 Task: Look for space in North Port, United States from 13th August, 2023 to 17th August, 2023 for 2 adults in price range Rs.10000 to Rs.16000. Place can be entire place with 2 bedrooms having 2 beds and 1 bathroom. Property type can be house, flat, guest house. Amenities needed are: wifi. Booking option can be shelf check-in. Required host language is English.
Action: Mouse moved to (454, 89)
Screenshot: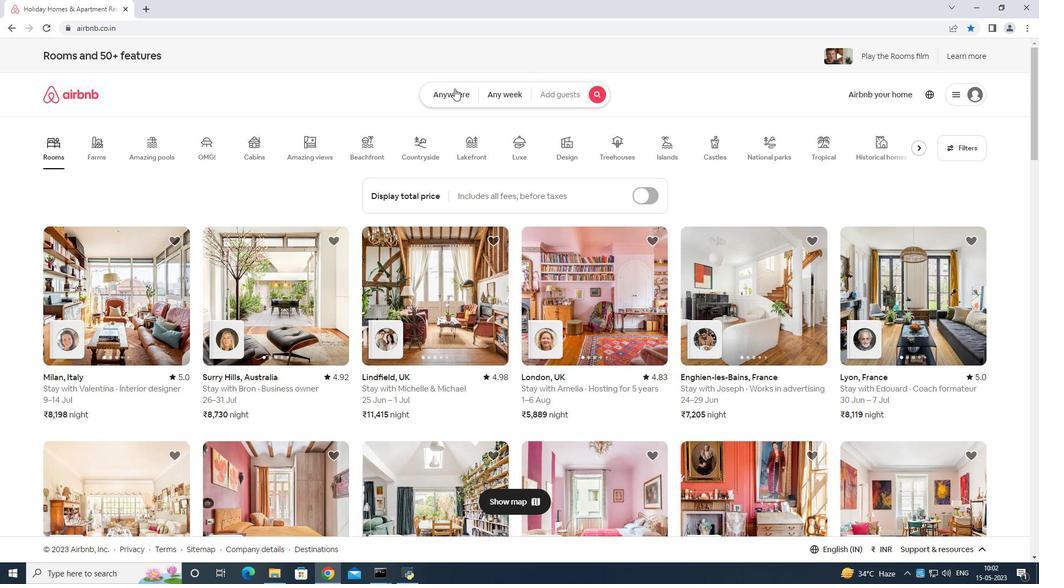 
Action: Mouse pressed left at (454, 89)
Screenshot: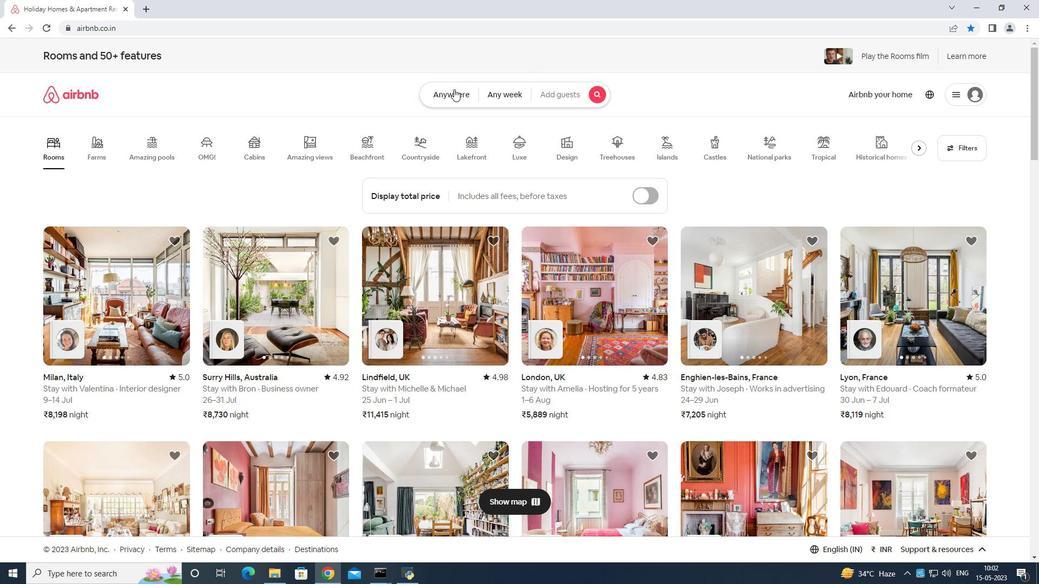 
Action: Mouse moved to (414, 130)
Screenshot: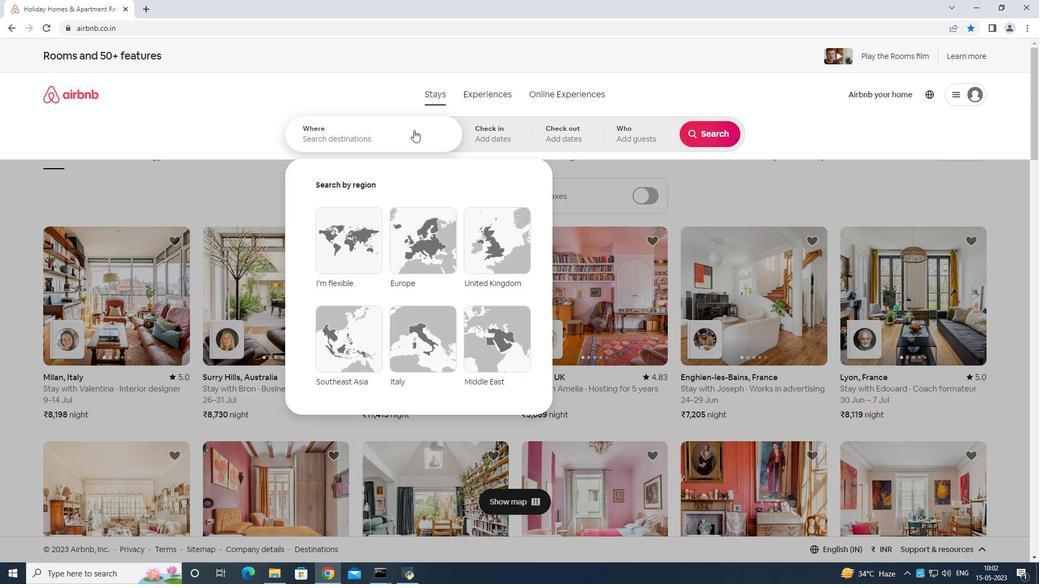 
Action: Mouse pressed left at (414, 130)
Screenshot: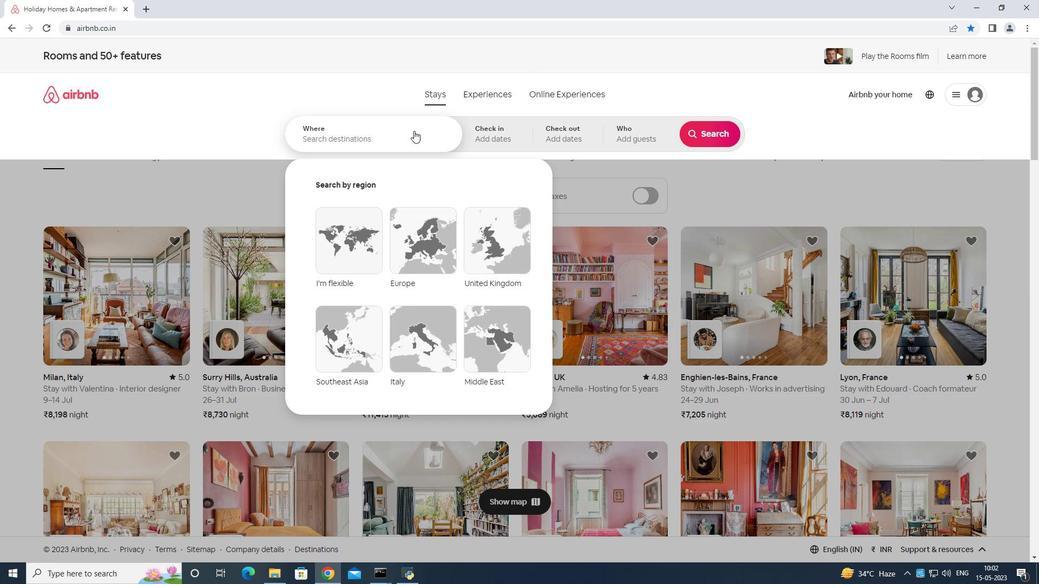 
Action: Key pressed <Key.shift>North<Key.space>port<Key.space>united<Key.space>states<Key.enter>
Screenshot: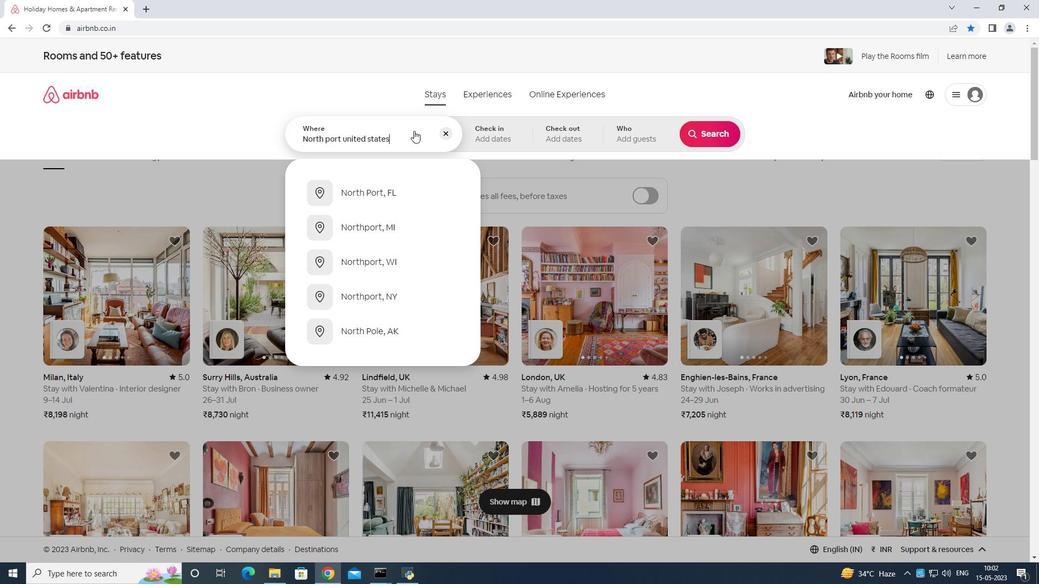 
Action: Mouse moved to (711, 217)
Screenshot: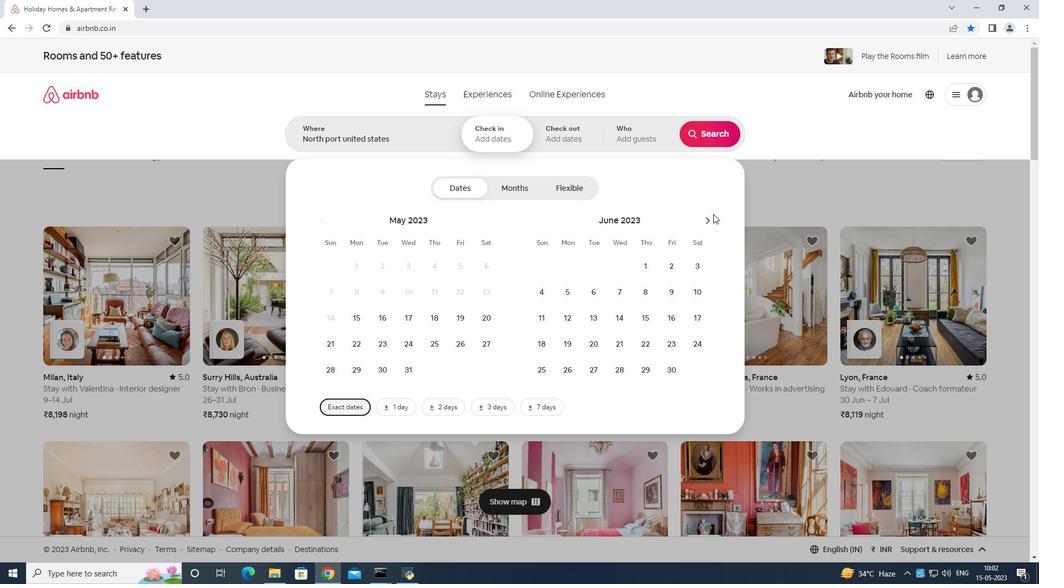 
Action: Mouse pressed left at (711, 217)
Screenshot: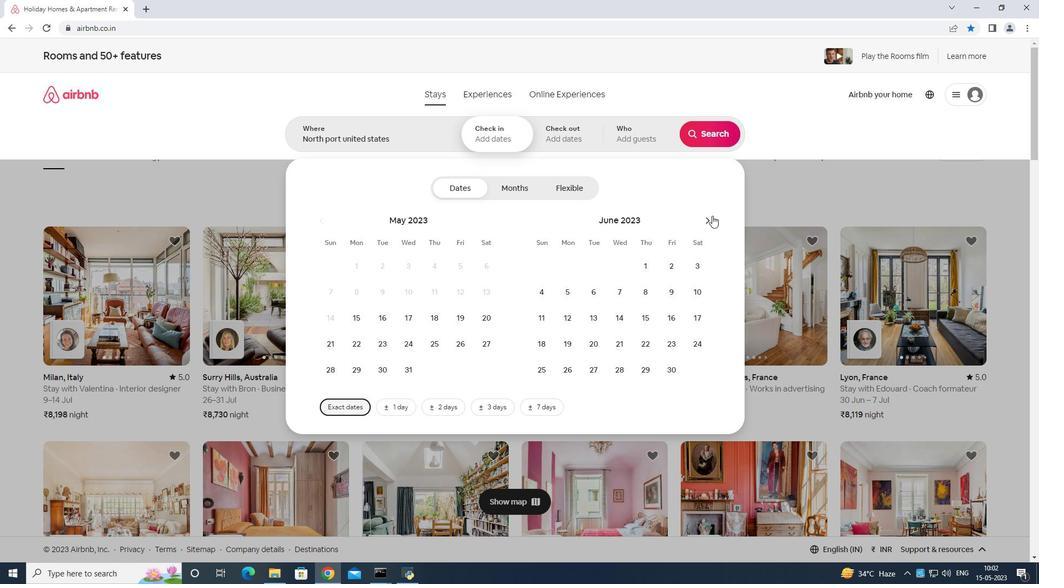 
Action: Mouse moved to (710, 215)
Screenshot: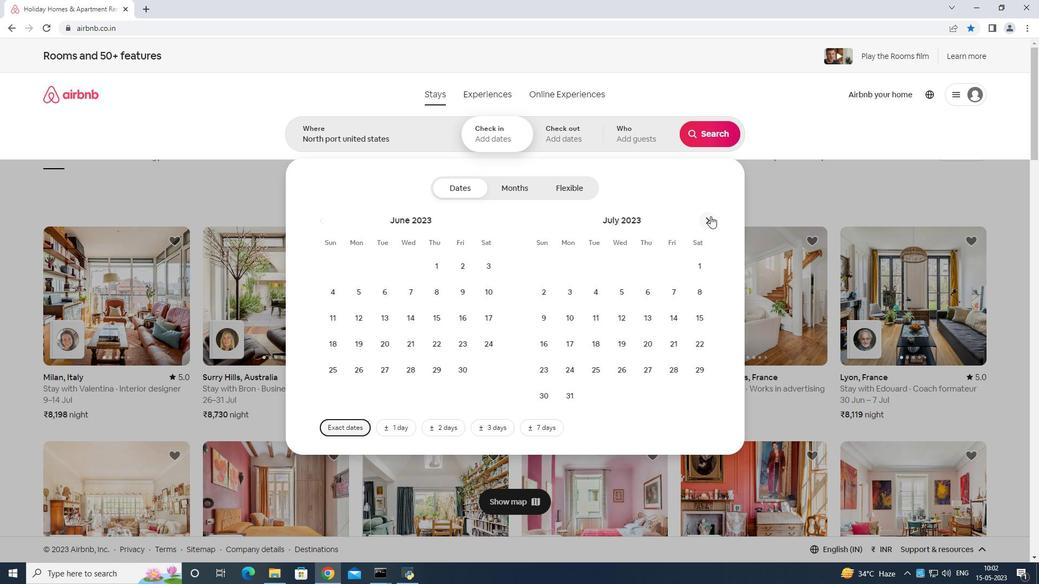 
Action: Mouse pressed left at (710, 215)
Screenshot: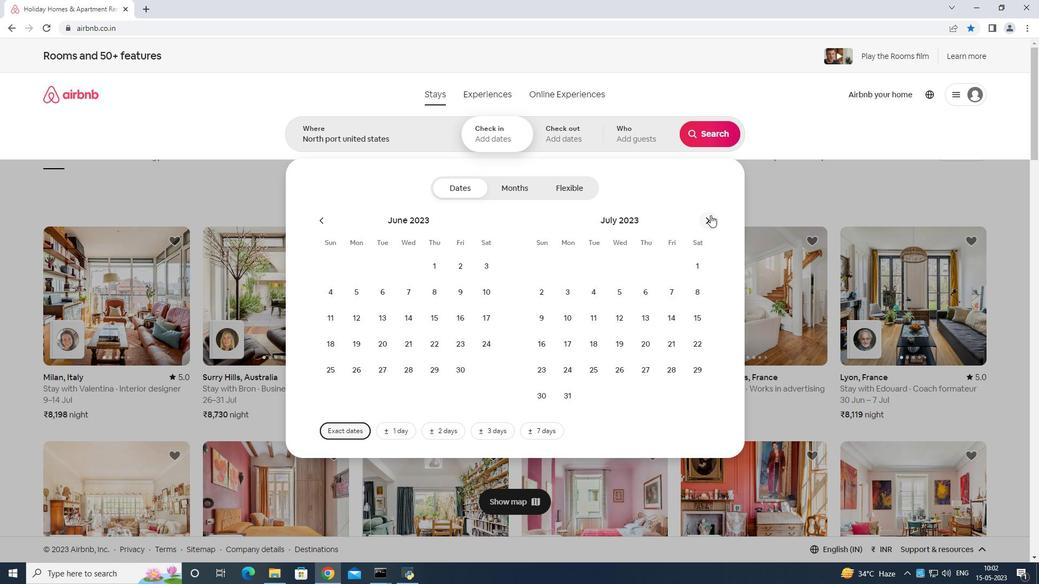 
Action: Mouse moved to (543, 317)
Screenshot: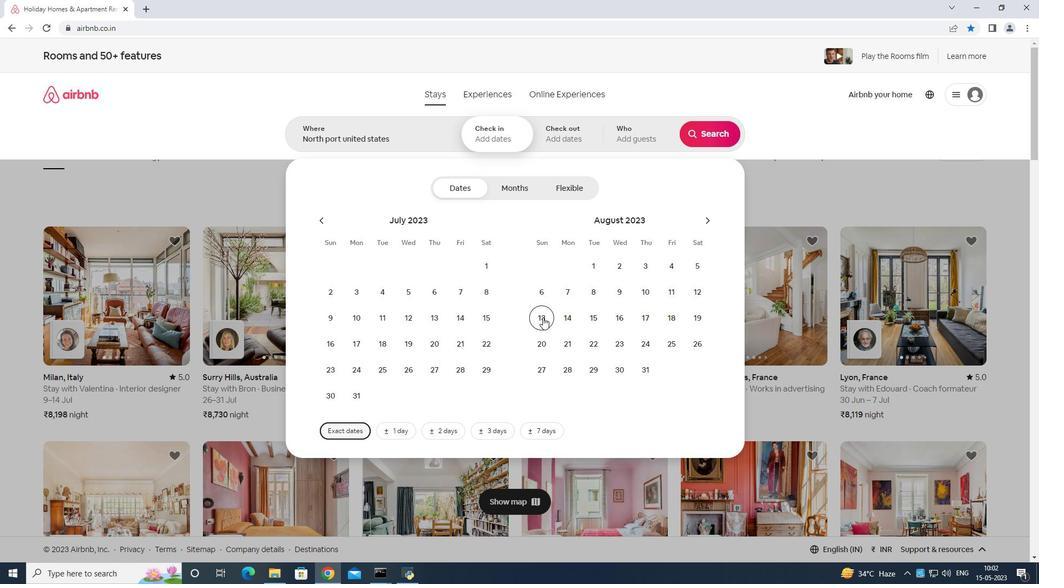 
Action: Mouse pressed left at (543, 317)
Screenshot: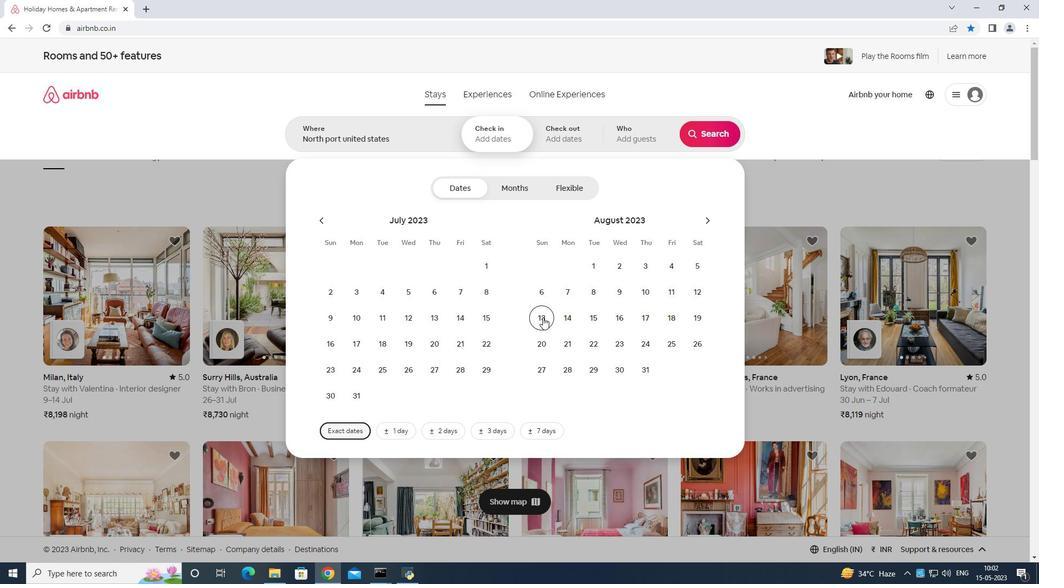 
Action: Mouse moved to (641, 320)
Screenshot: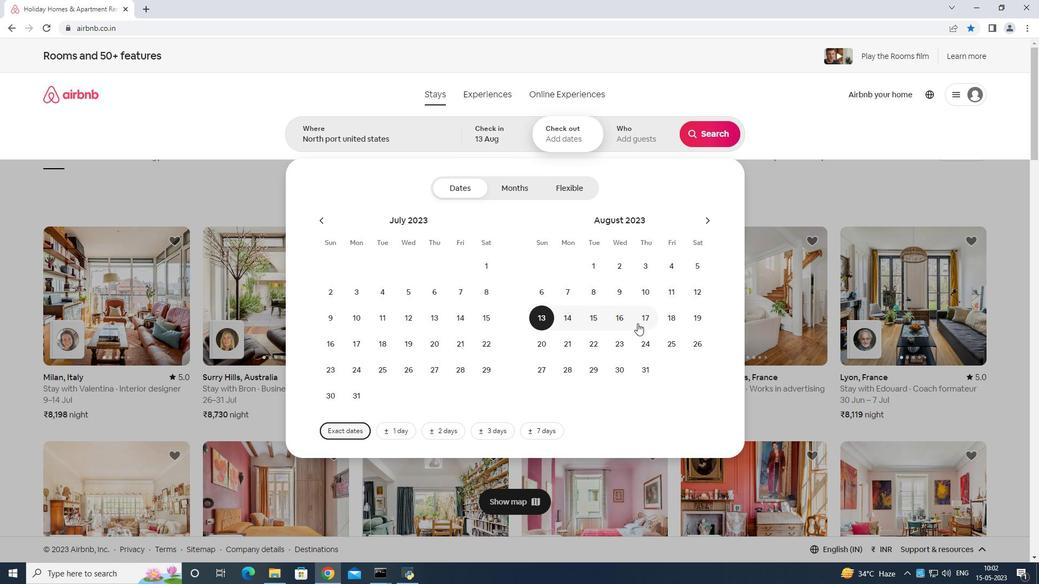
Action: Mouse pressed left at (641, 320)
Screenshot: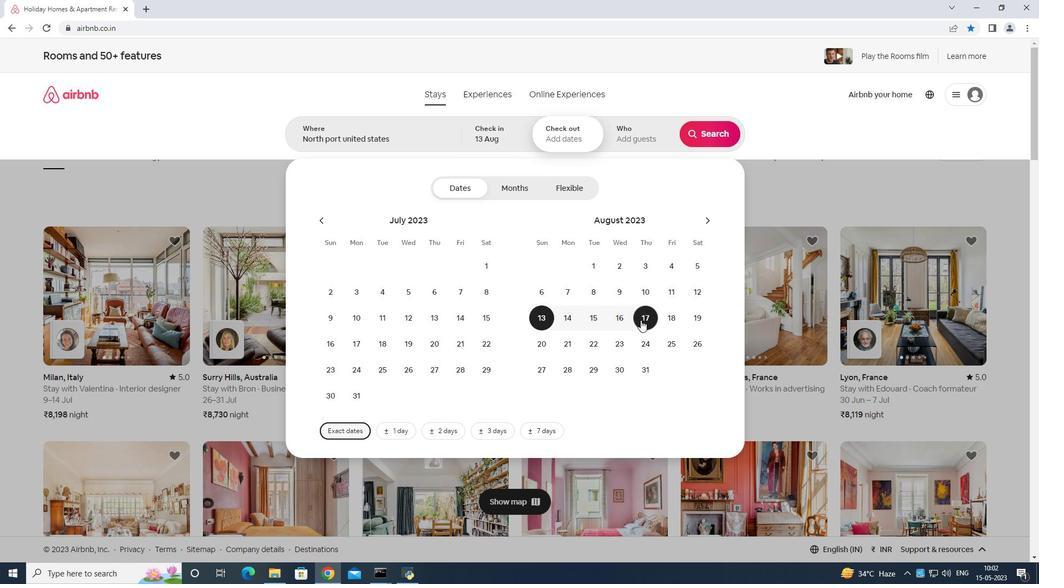 
Action: Mouse moved to (657, 135)
Screenshot: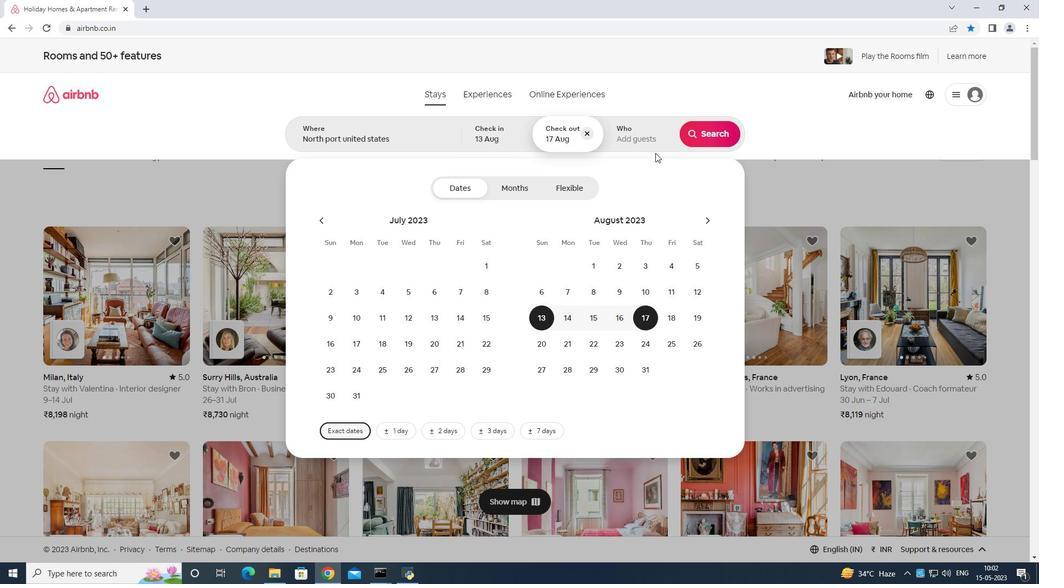 
Action: Mouse pressed left at (657, 135)
Screenshot: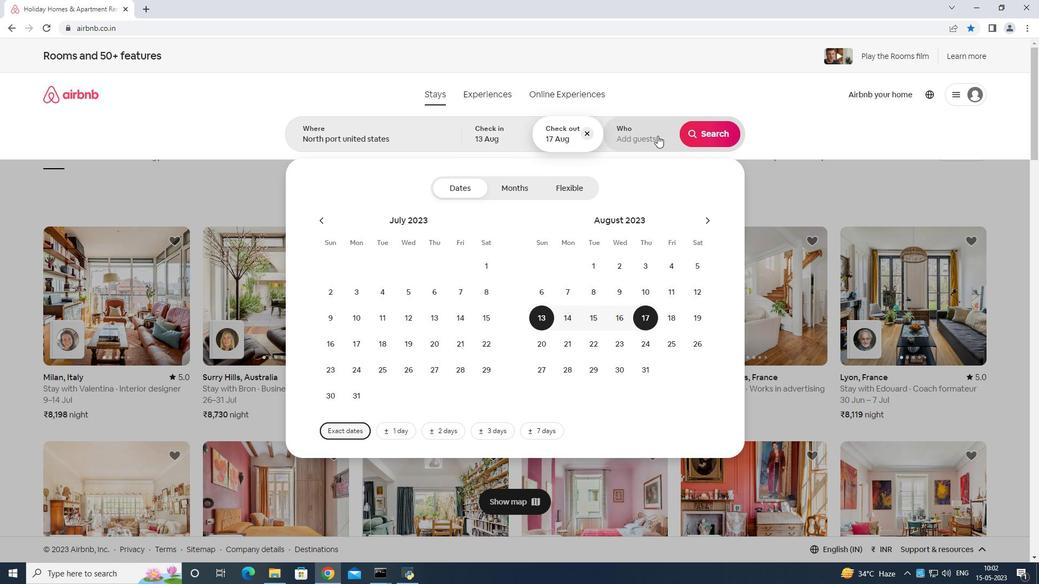 
Action: Mouse moved to (713, 193)
Screenshot: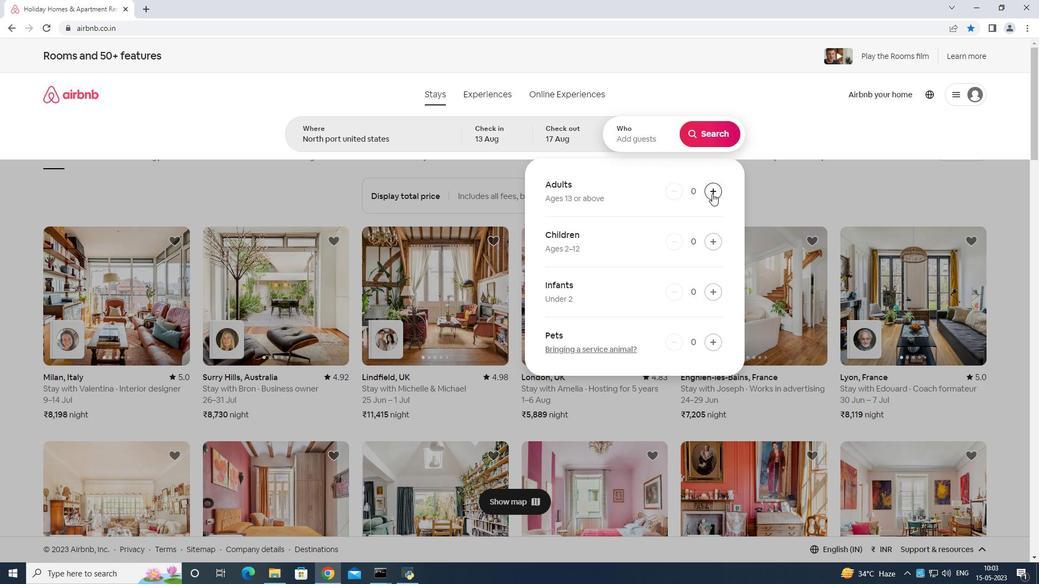 
Action: Mouse pressed left at (713, 193)
Screenshot: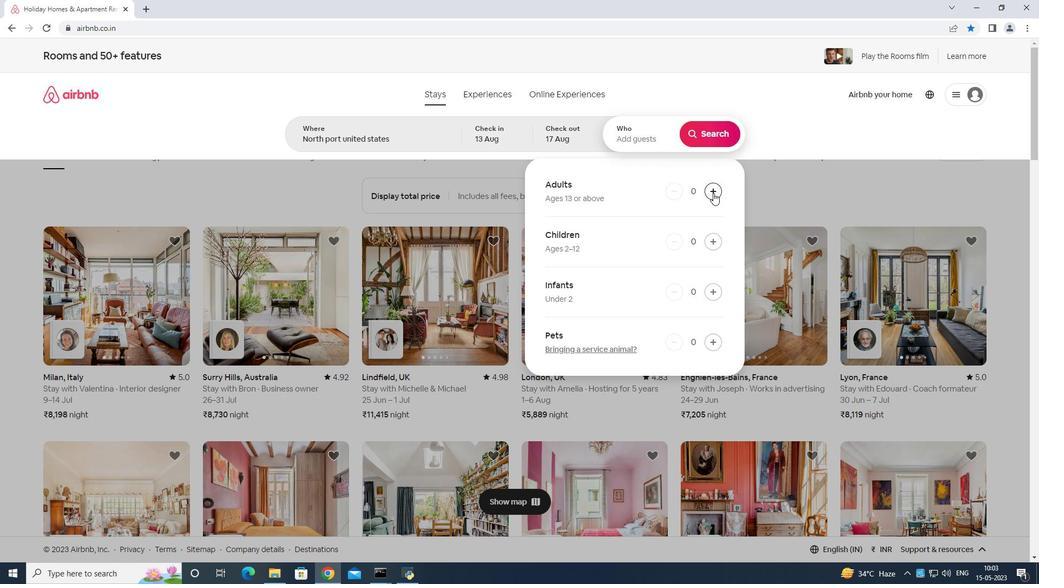 
Action: Mouse pressed left at (713, 193)
Screenshot: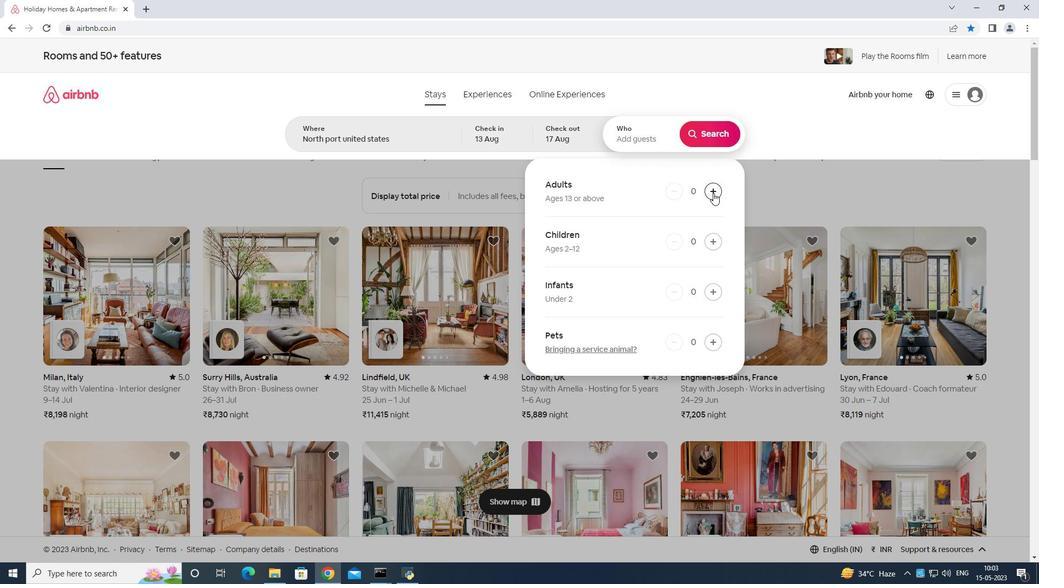 
Action: Mouse moved to (723, 133)
Screenshot: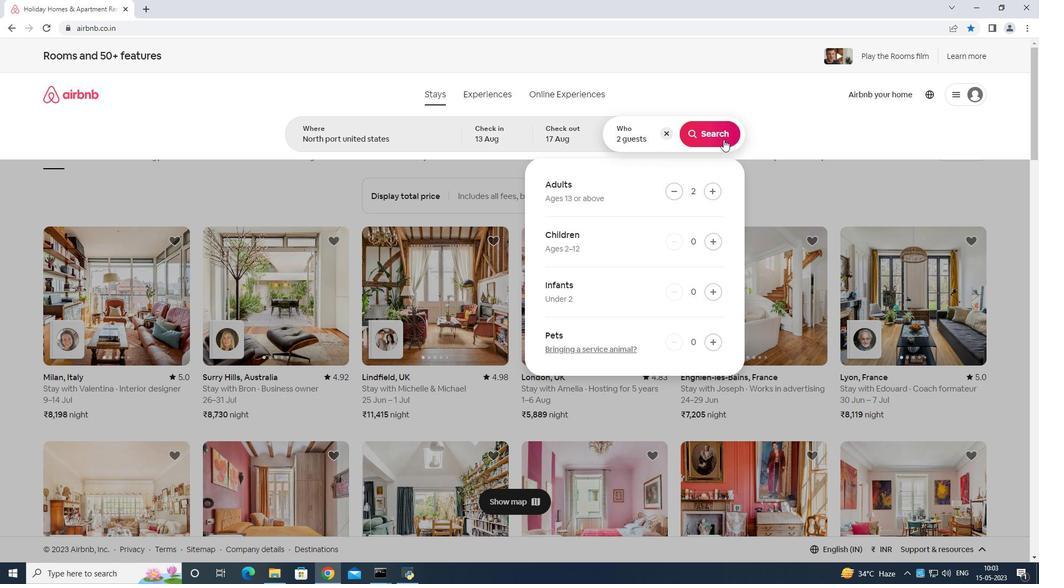 
Action: Mouse pressed left at (723, 133)
Screenshot: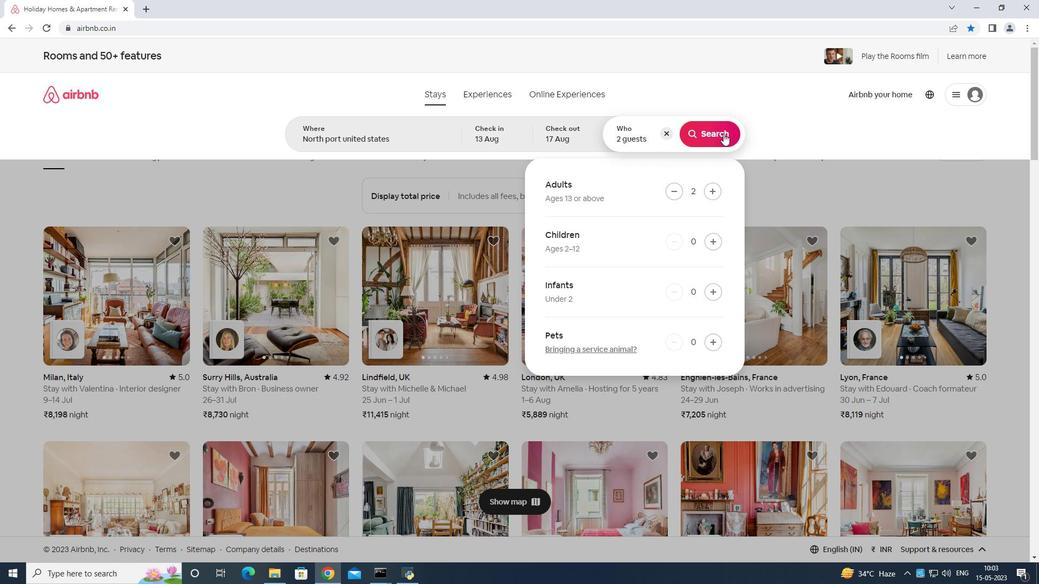 
Action: Mouse moved to (1010, 115)
Screenshot: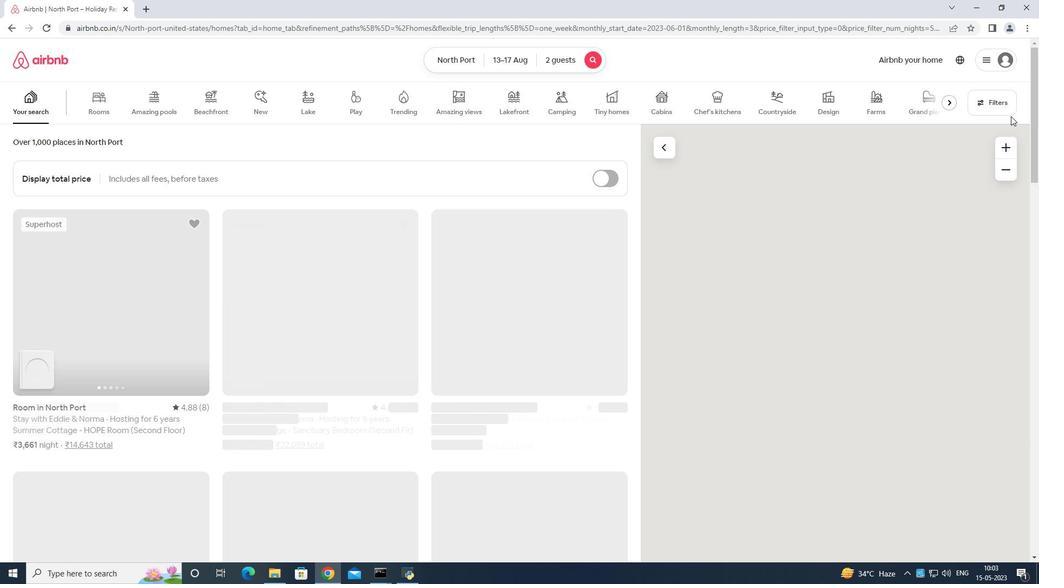 
Action: Mouse pressed left at (1010, 115)
Screenshot: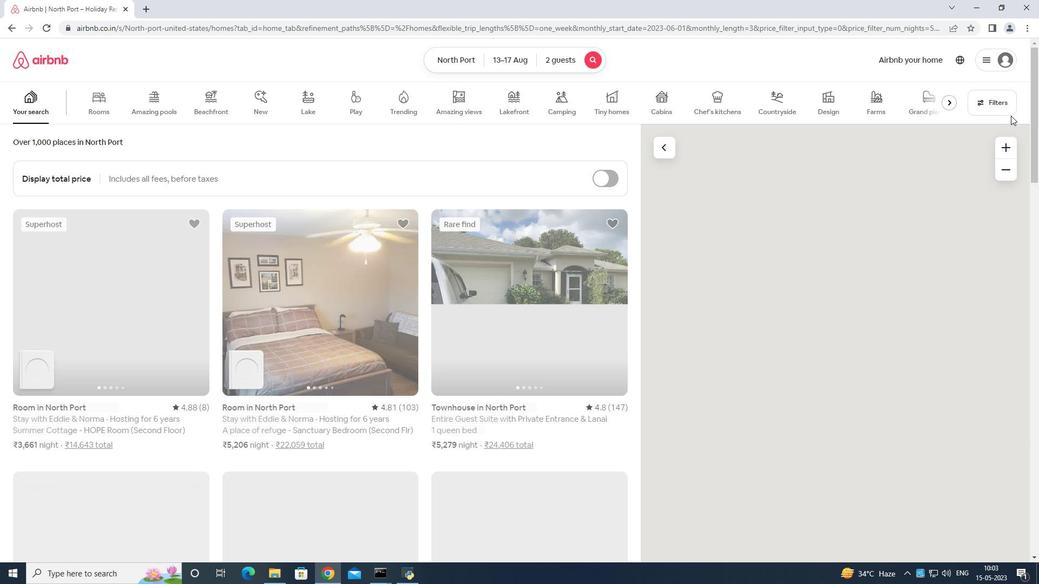 
Action: Mouse moved to (416, 368)
Screenshot: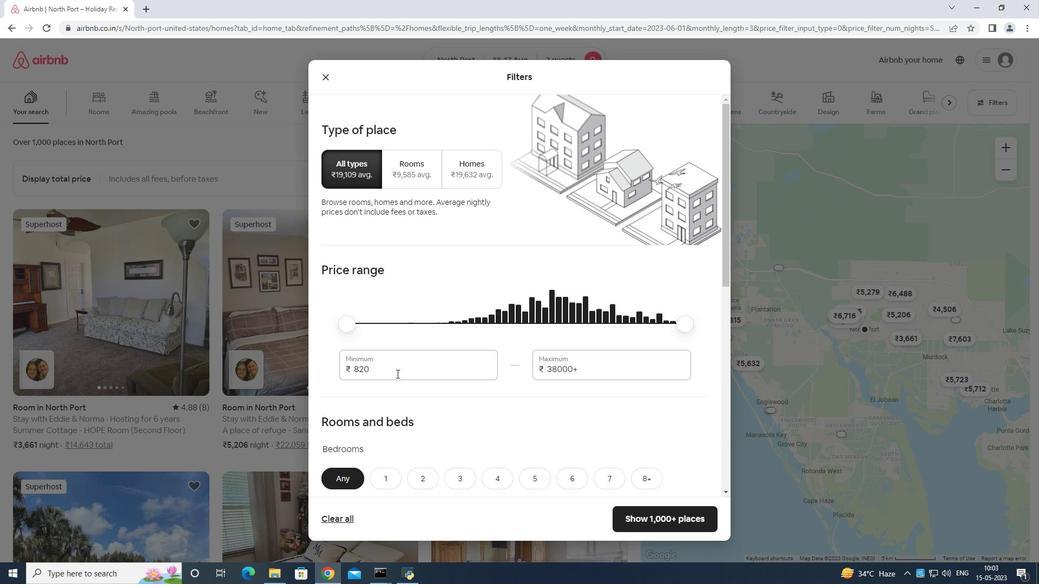 
Action: Mouse pressed left at (416, 368)
Screenshot: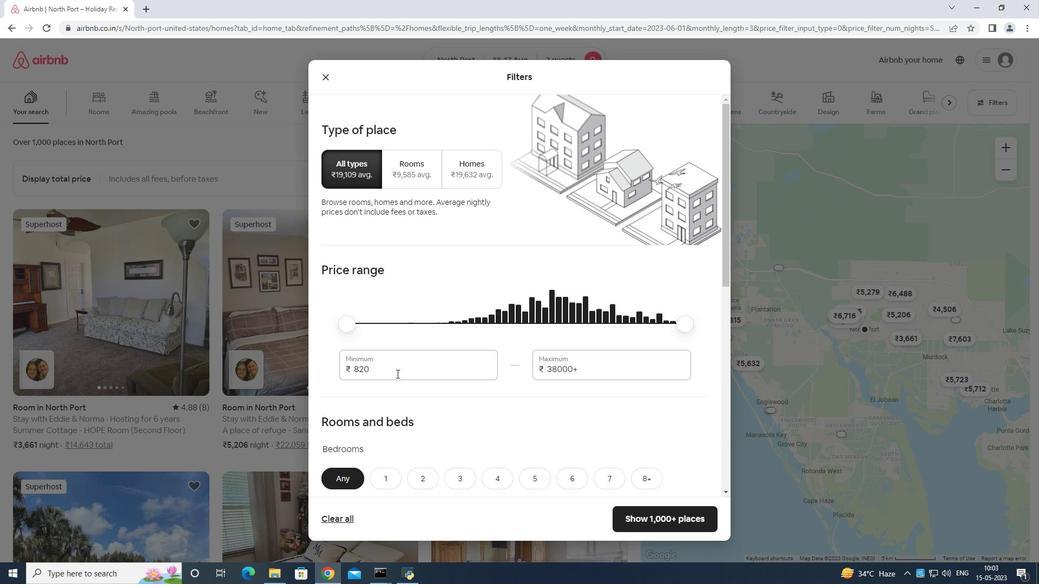 
Action: Mouse moved to (418, 367)
Screenshot: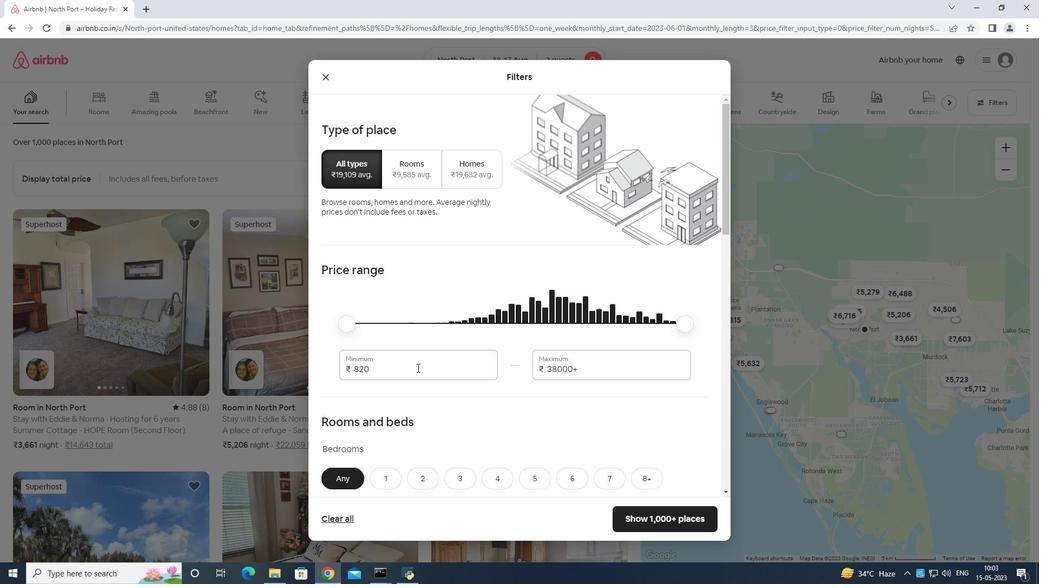 
Action: Key pressed <Key.backspace>
Screenshot: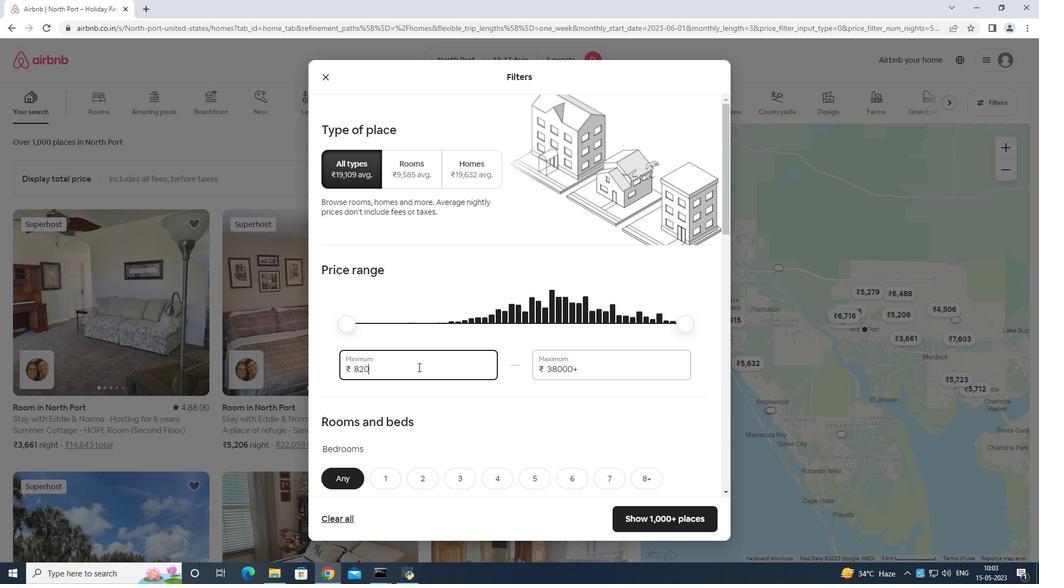 
Action: Mouse moved to (421, 362)
Screenshot: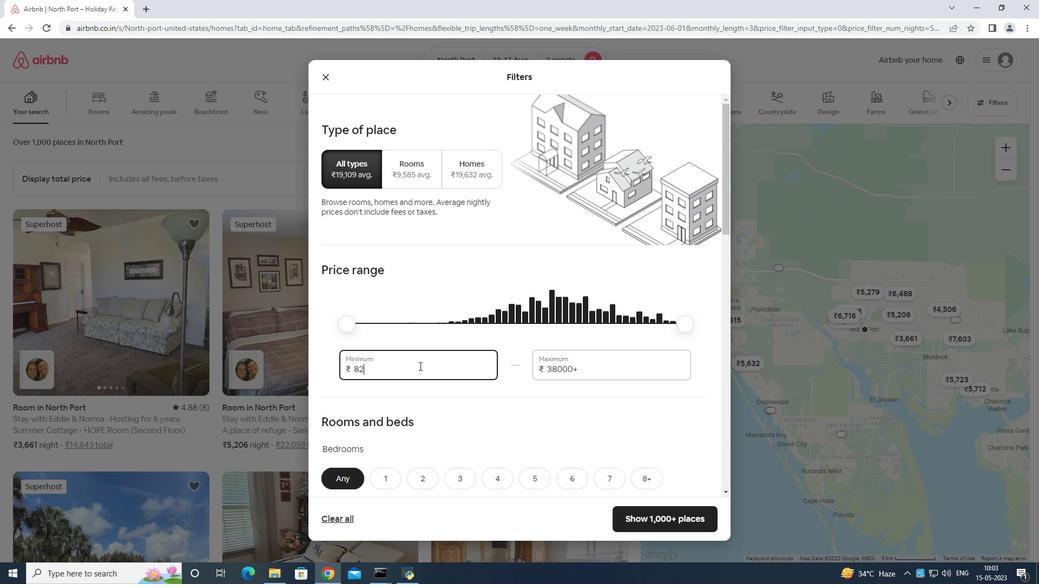 
Action: Key pressed <Key.backspace><Key.backspace><Key.backspace><Key.backspace><Key.backspace><Key.backspace><Key.backspace><Key.backspace><Key.backspace><Key.backspace>
Screenshot: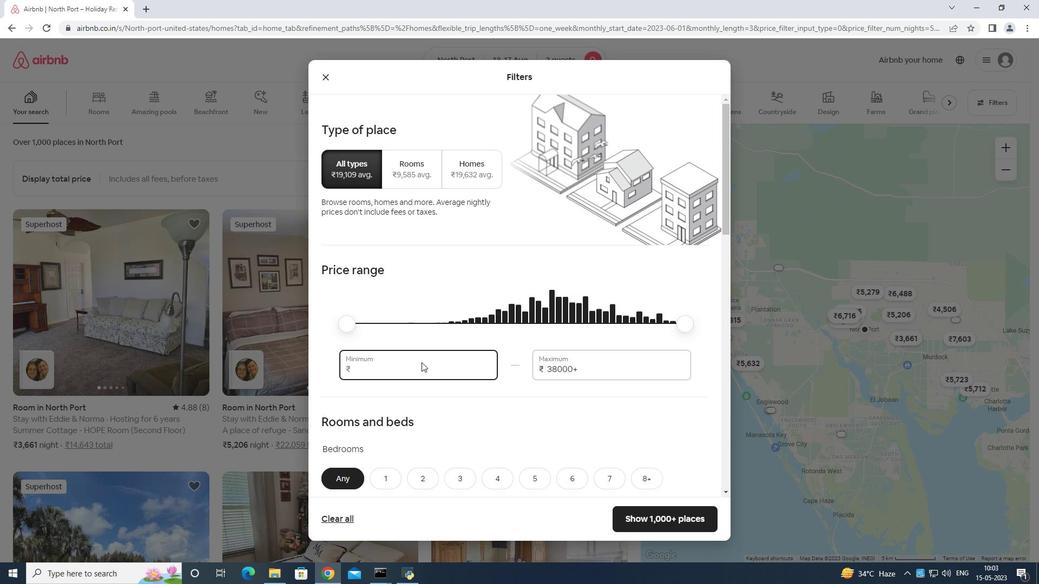 
Action: Mouse moved to (424, 361)
Screenshot: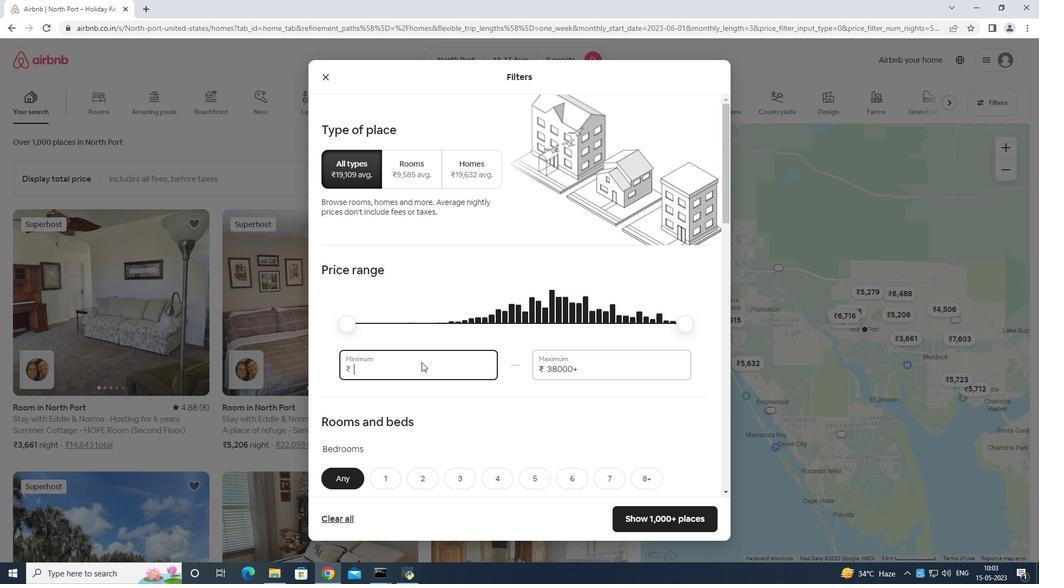 
Action: Key pressed 1
Screenshot: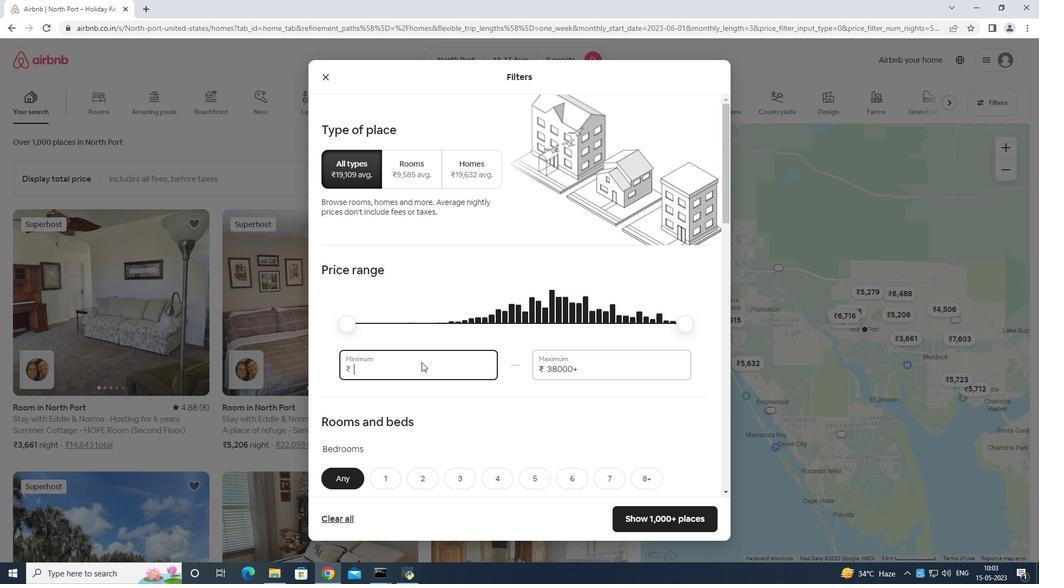 
Action: Mouse moved to (424, 360)
Screenshot: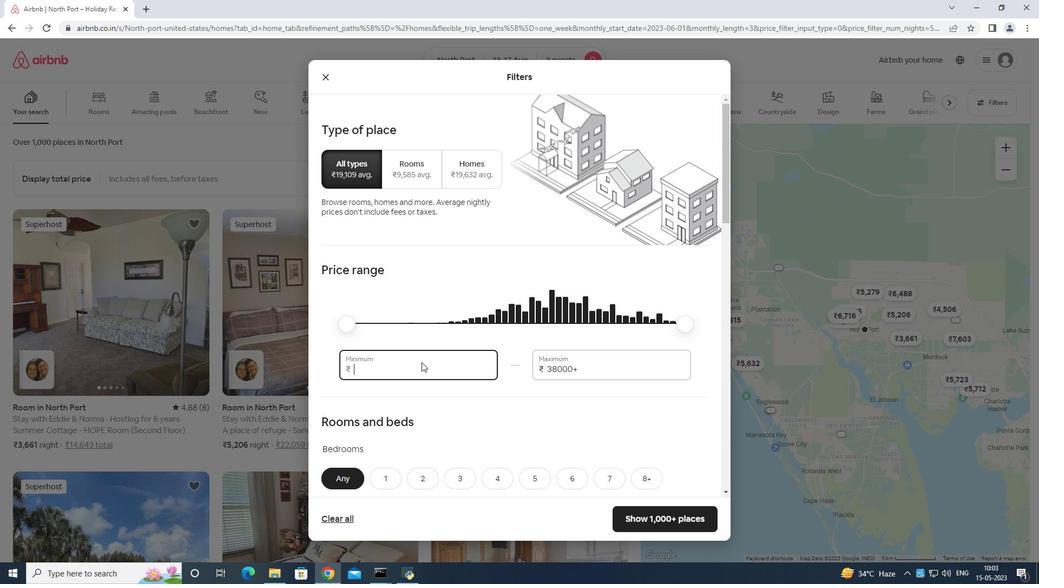 
Action: Key pressed 0000
Screenshot: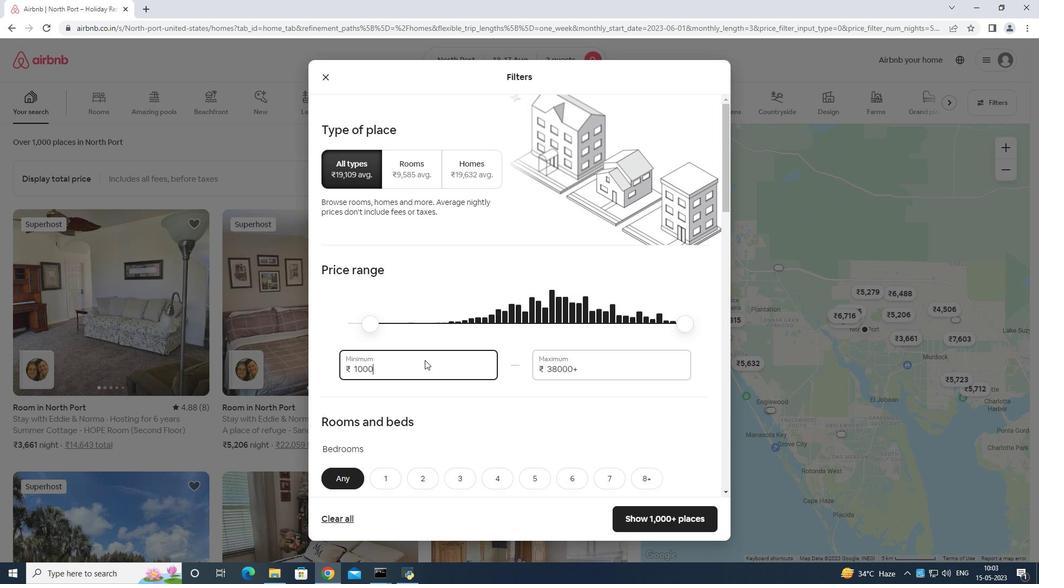 
Action: Mouse moved to (600, 372)
Screenshot: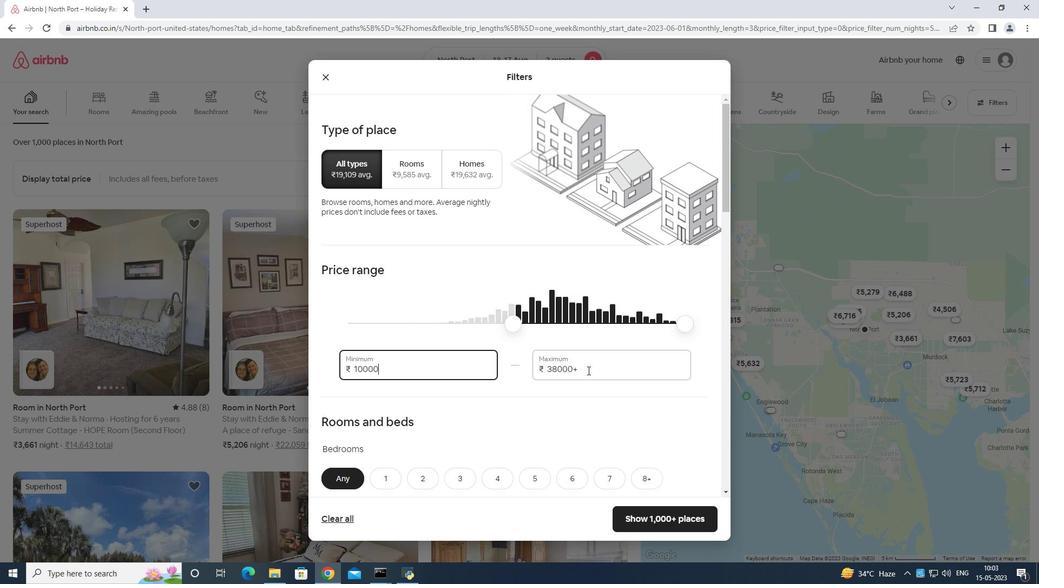 
Action: Mouse pressed left at (600, 372)
Screenshot: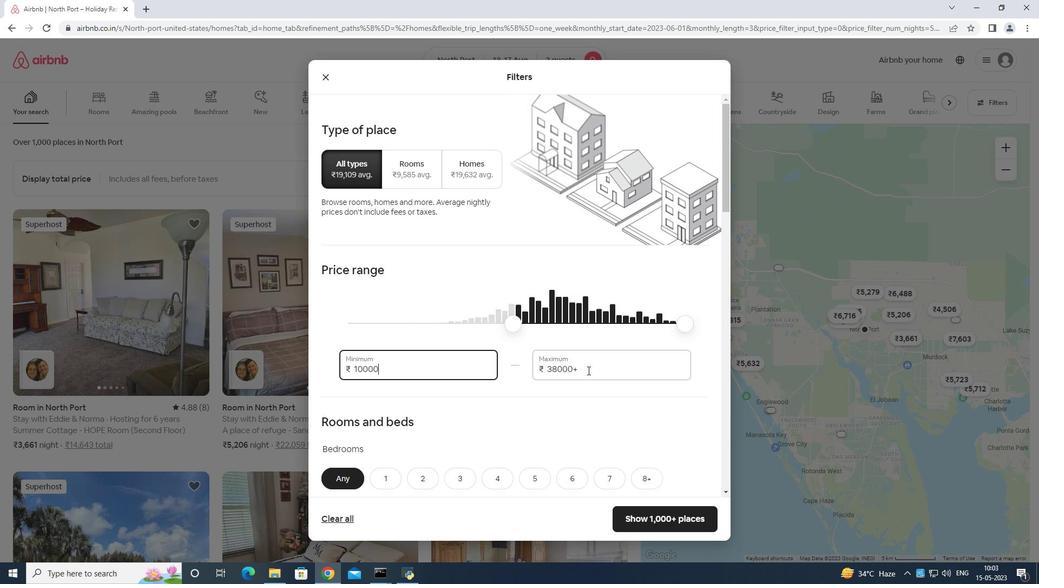 
Action: Mouse moved to (602, 368)
Screenshot: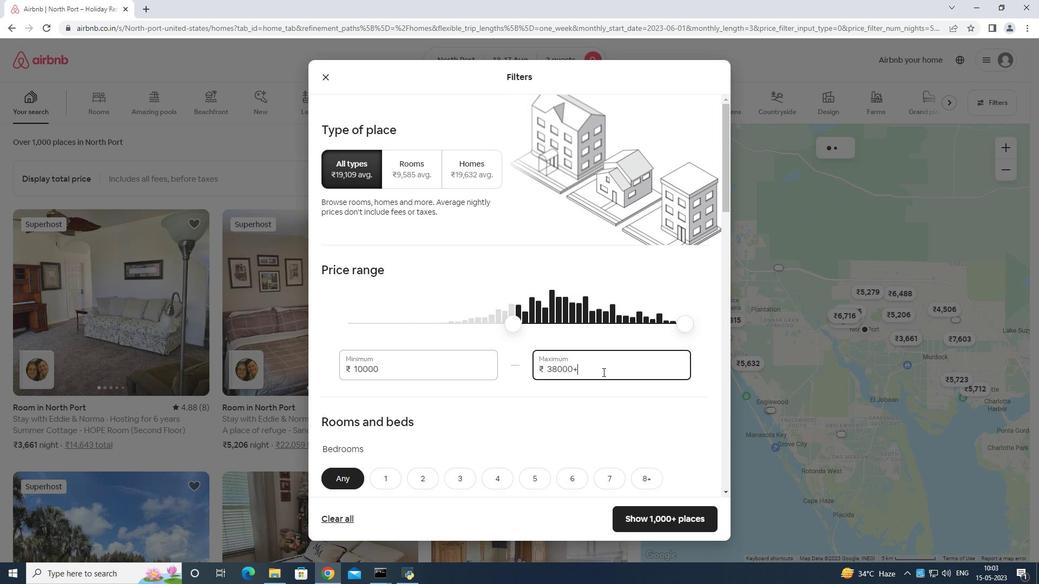 
Action: Key pressed <Key.backspace><Key.backspace><Key.backspace><Key.backspace><Key.backspace><Key.backspace><Key.backspace><Key.backspace><Key.backspace><Key.backspace><Key.backspace>1
Screenshot: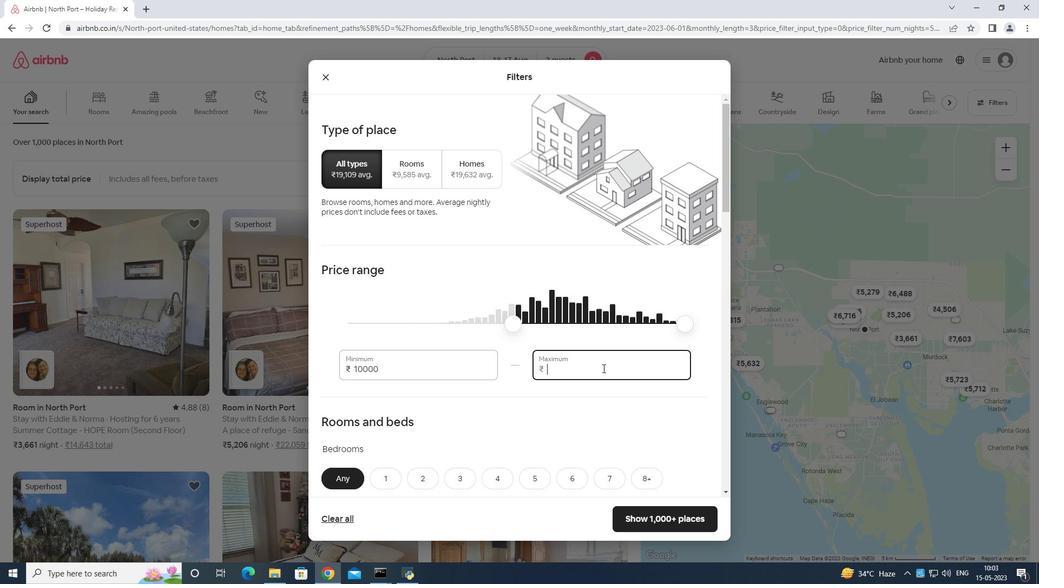 
Action: Mouse moved to (603, 364)
Screenshot: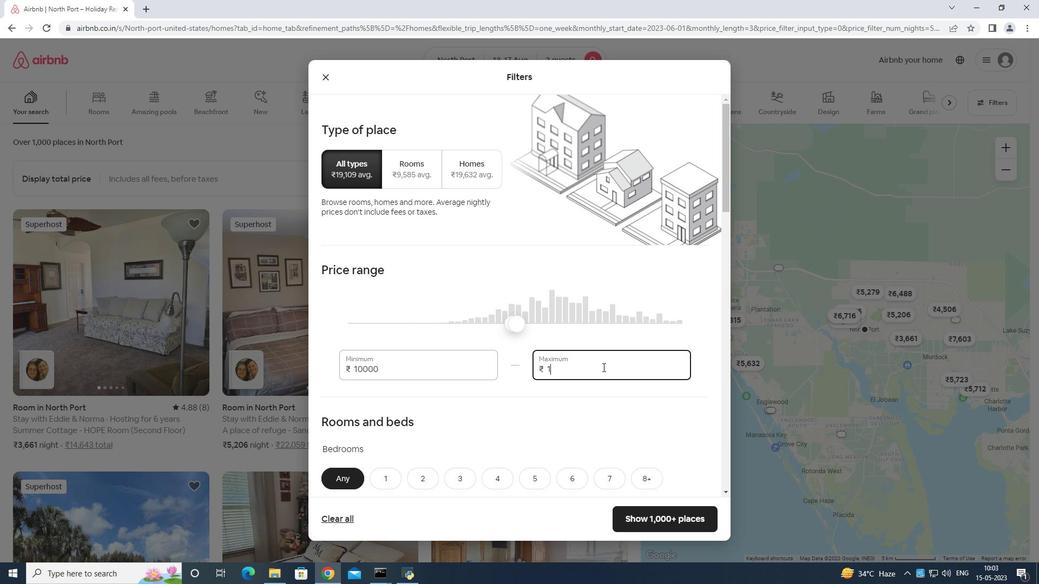 
Action: Key pressed 6000
Screenshot: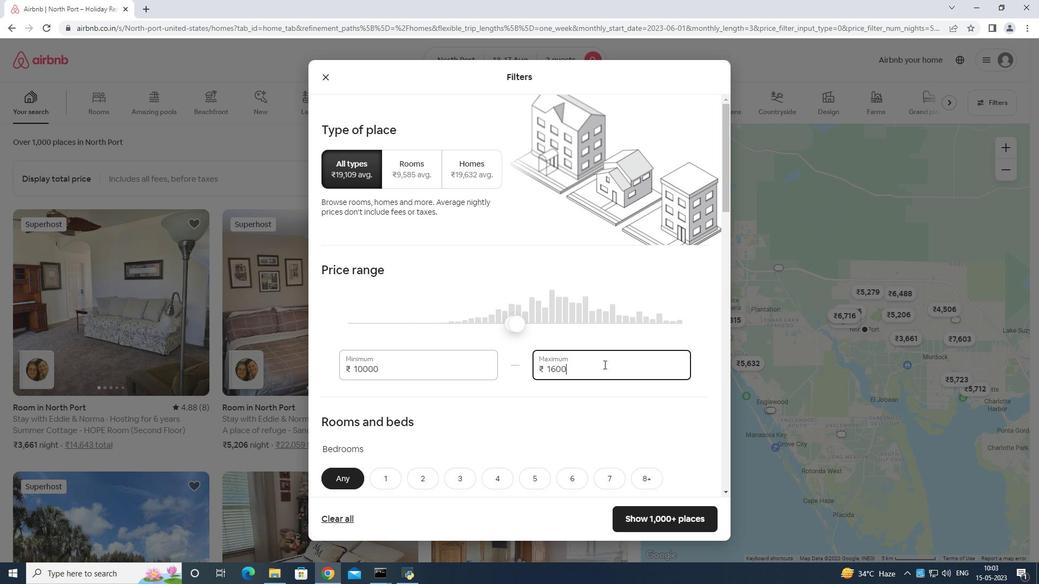 
Action: Mouse moved to (595, 363)
Screenshot: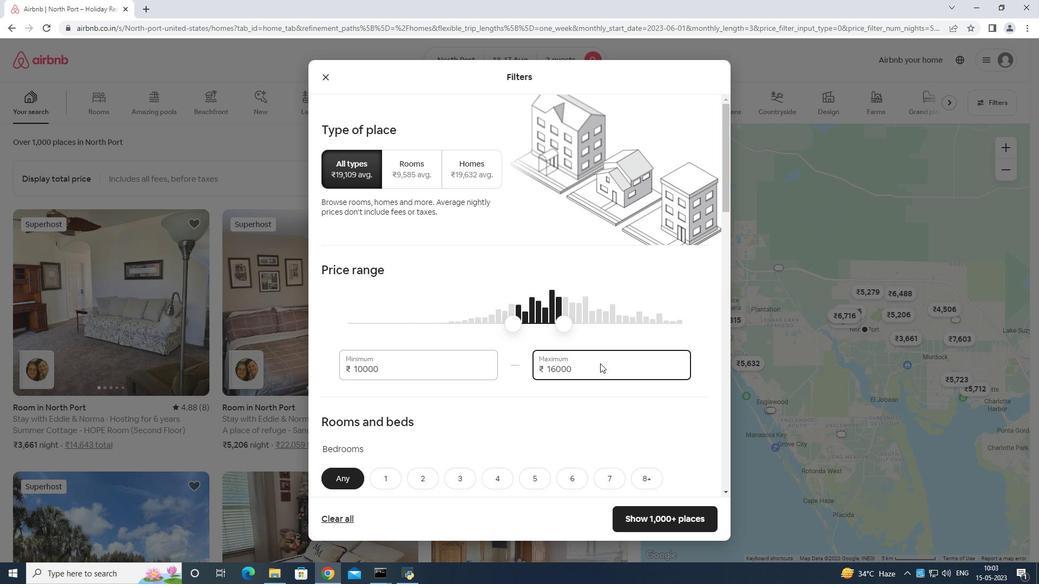 
Action: Mouse scrolled (595, 363) with delta (0, 0)
Screenshot: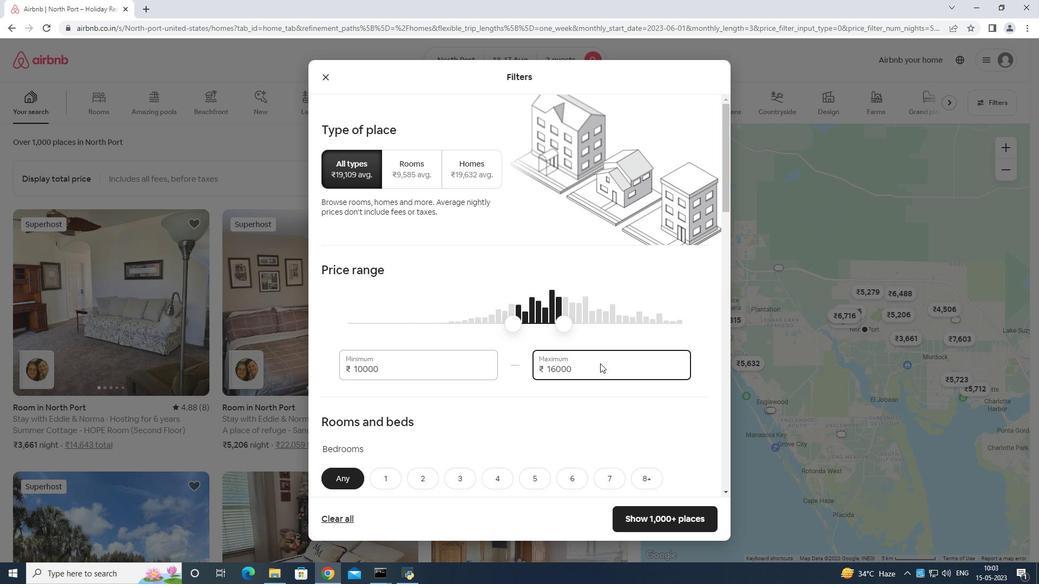
Action: Mouse moved to (590, 365)
Screenshot: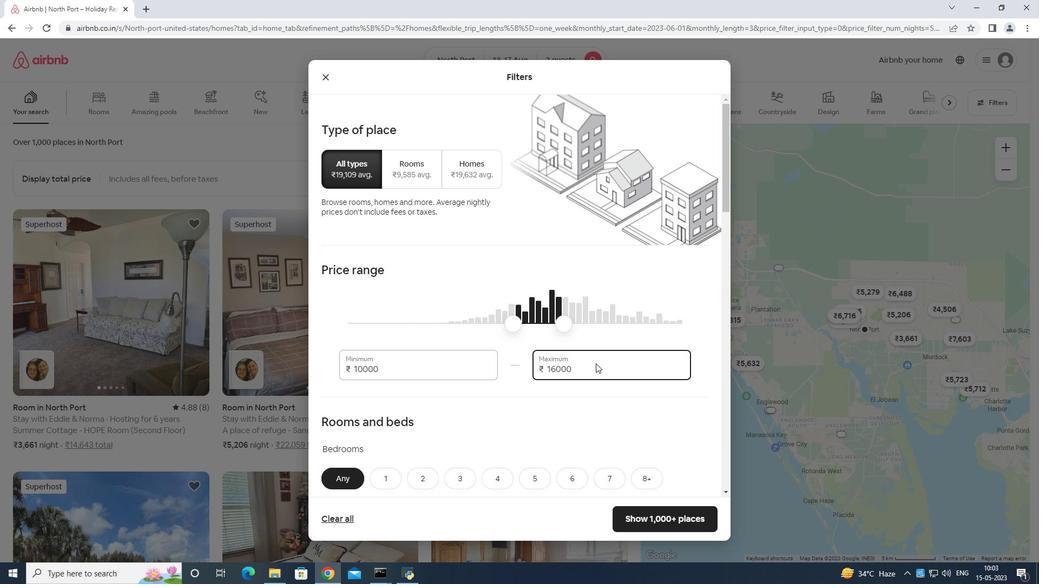 
Action: Mouse scrolled (590, 364) with delta (0, 0)
Screenshot: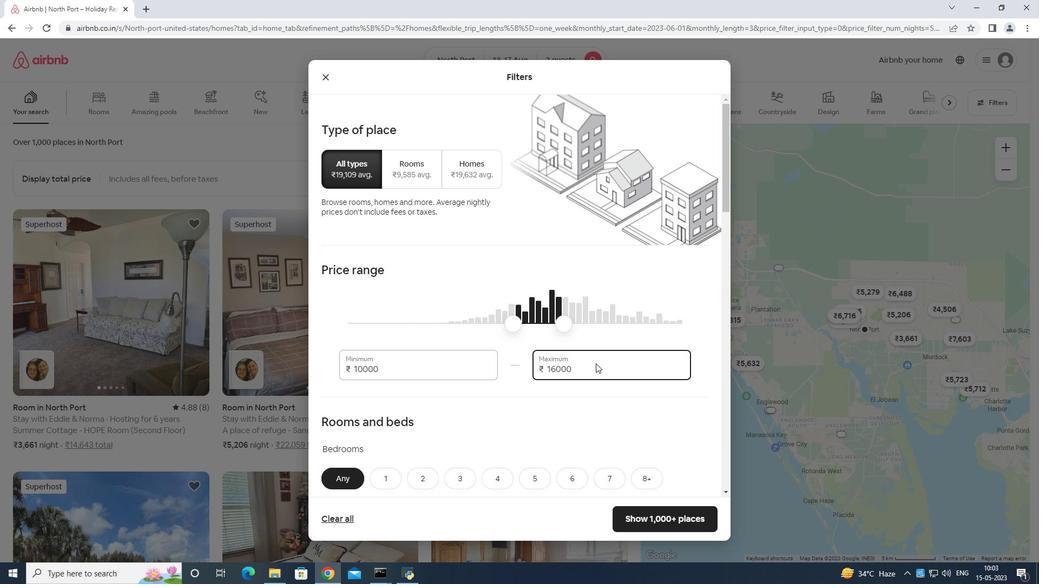 
Action: Mouse moved to (426, 364)
Screenshot: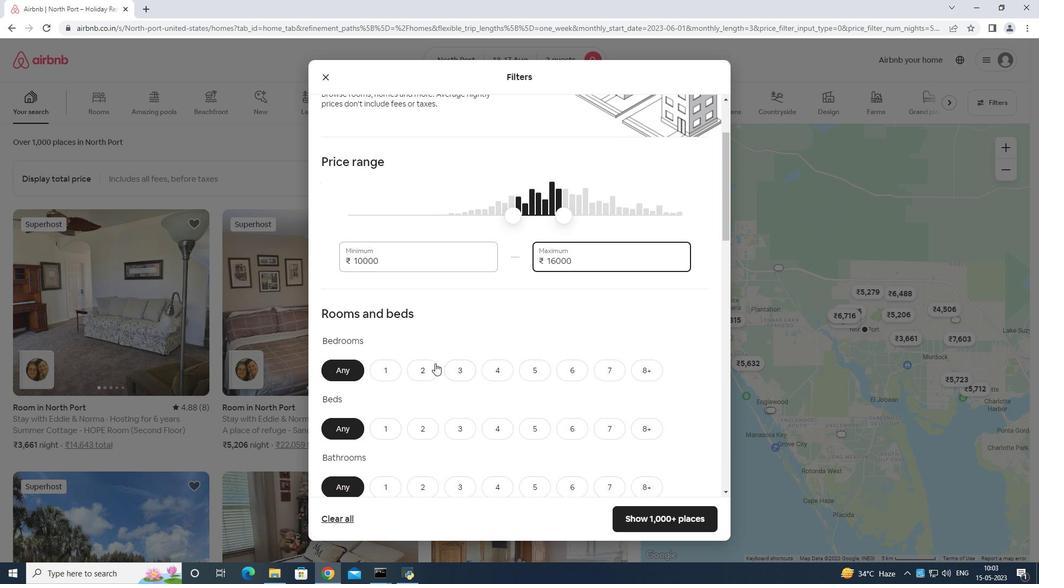 
Action: Mouse pressed left at (426, 364)
Screenshot: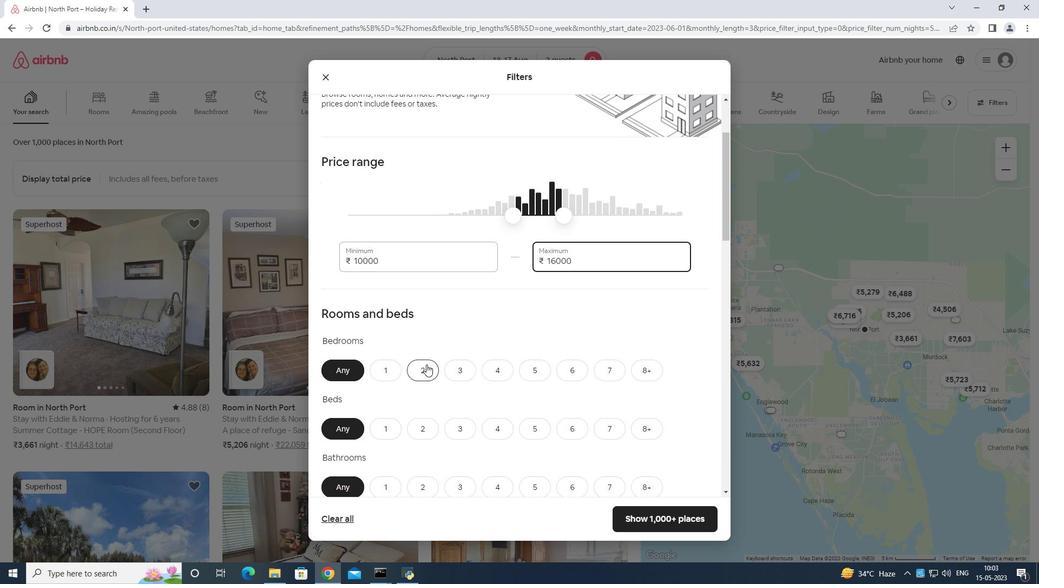 
Action: Mouse moved to (422, 426)
Screenshot: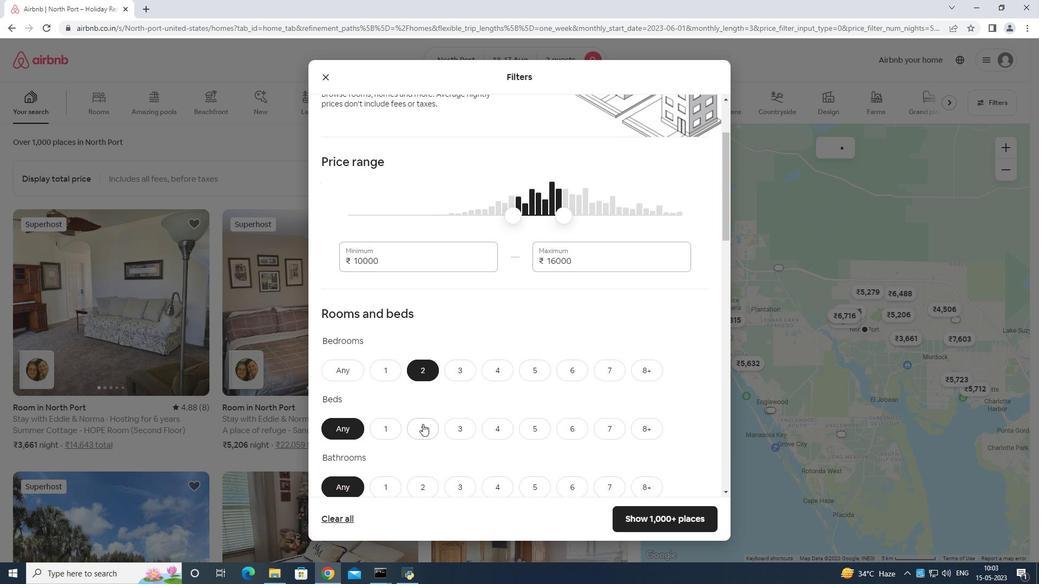 
Action: Mouse pressed left at (422, 426)
Screenshot: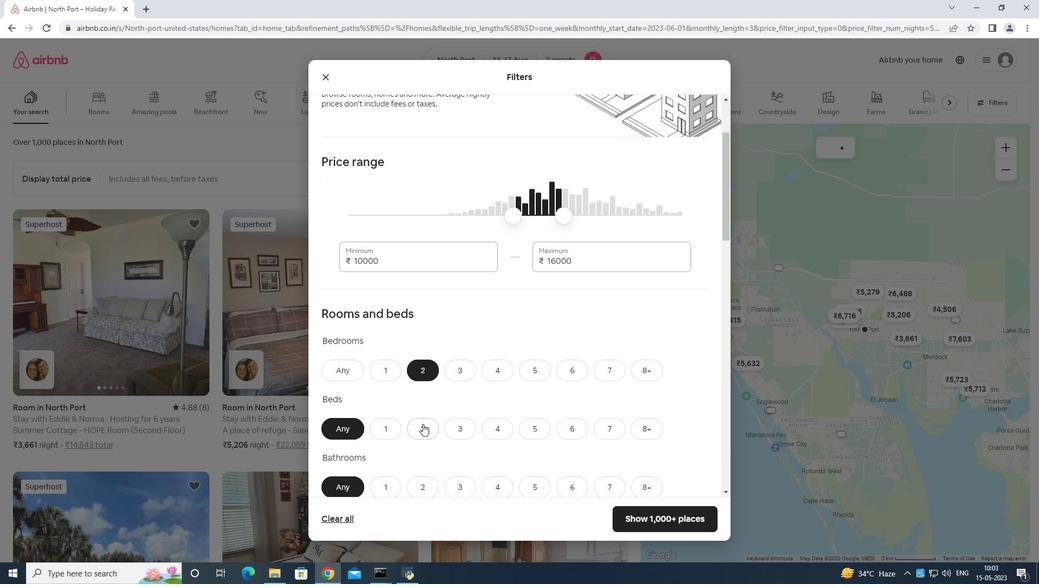 
Action: Mouse moved to (451, 399)
Screenshot: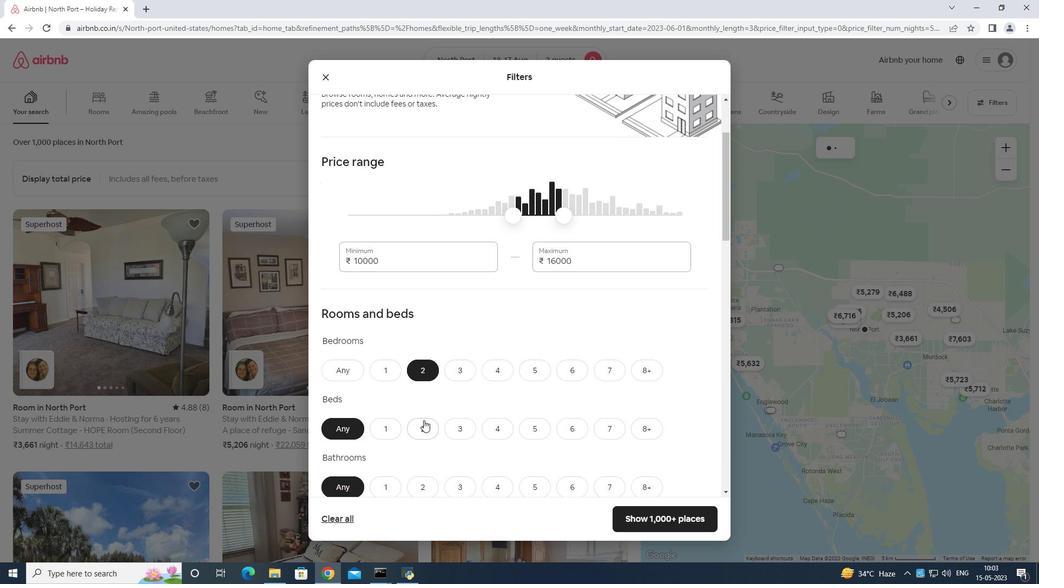 
Action: Mouse scrolled (451, 399) with delta (0, 0)
Screenshot: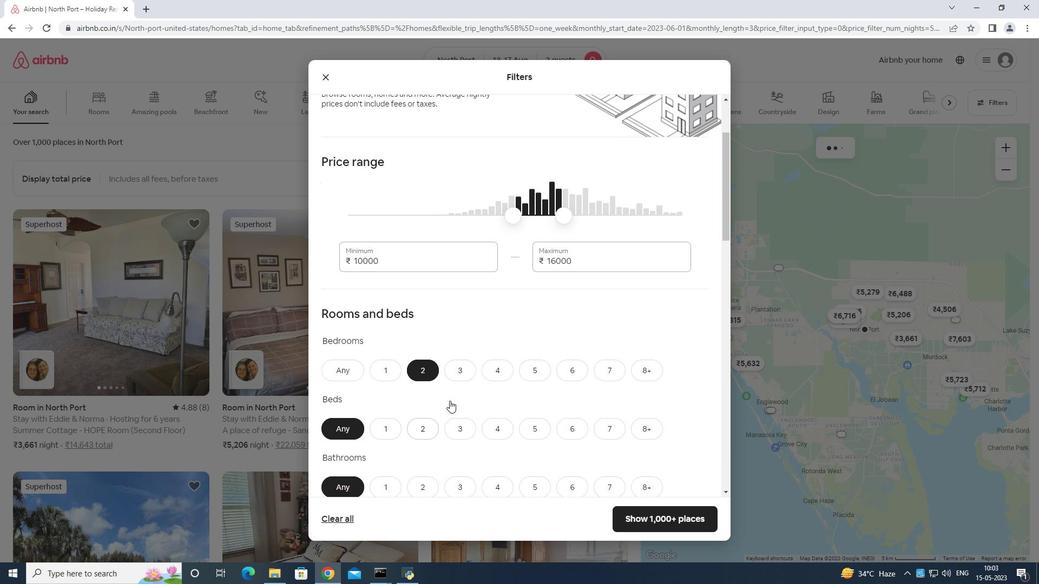 
Action: Mouse moved to (451, 399)
Screenshot: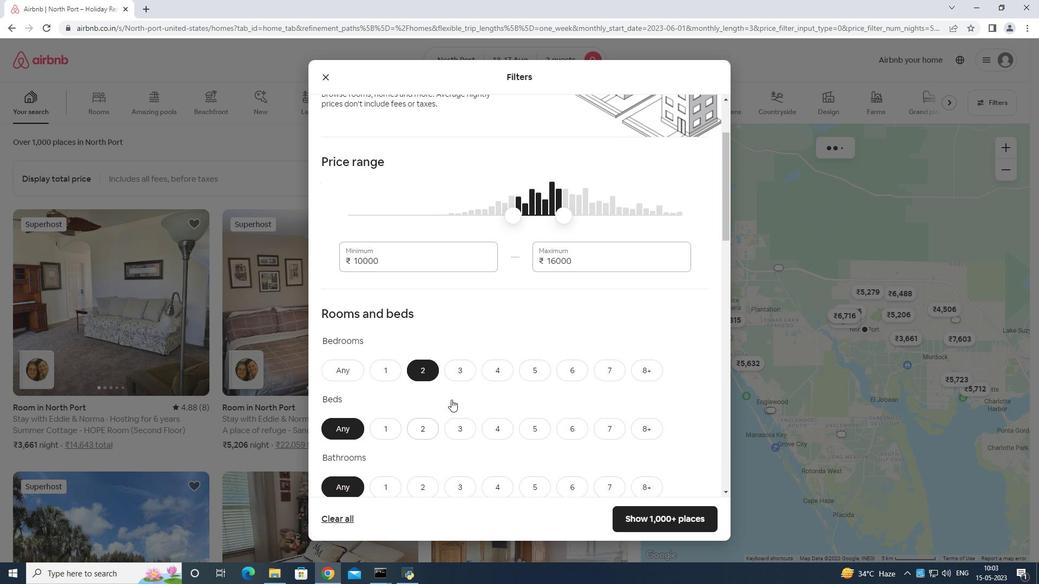 
Action: Mouse scrolled (451, 398) with delta (0, 0)
Screenshot: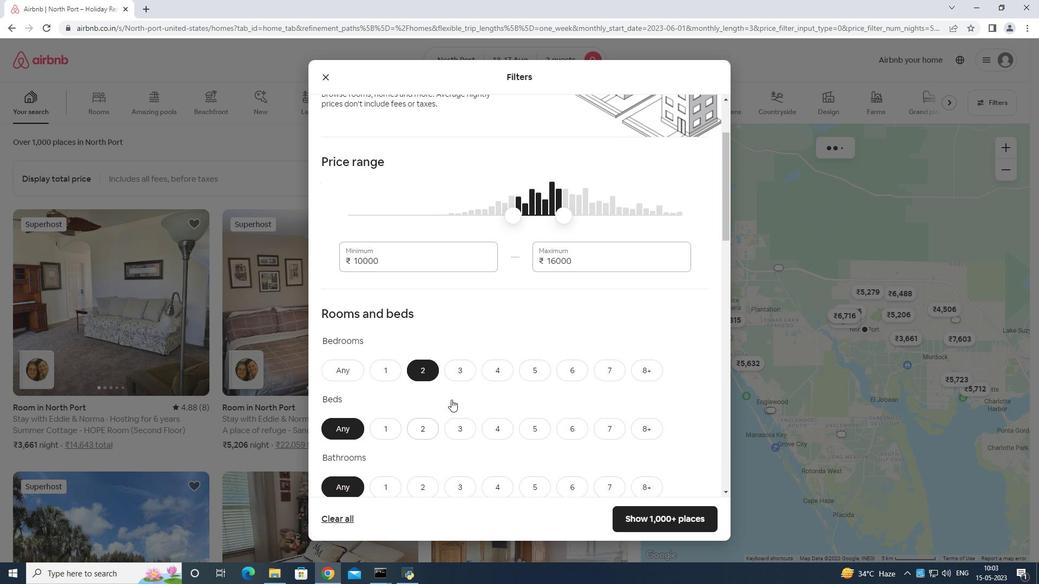
Action: Mouse moved to (460, 393)
Screenshot: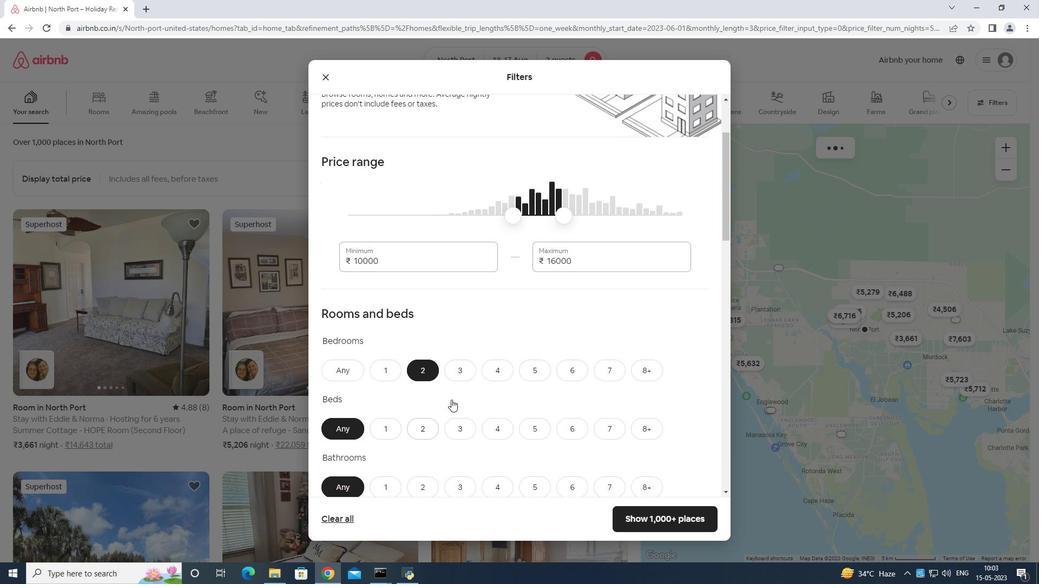 
Action: Mouse scrolled (460, 393) with delta (0, 0)
Screenshot: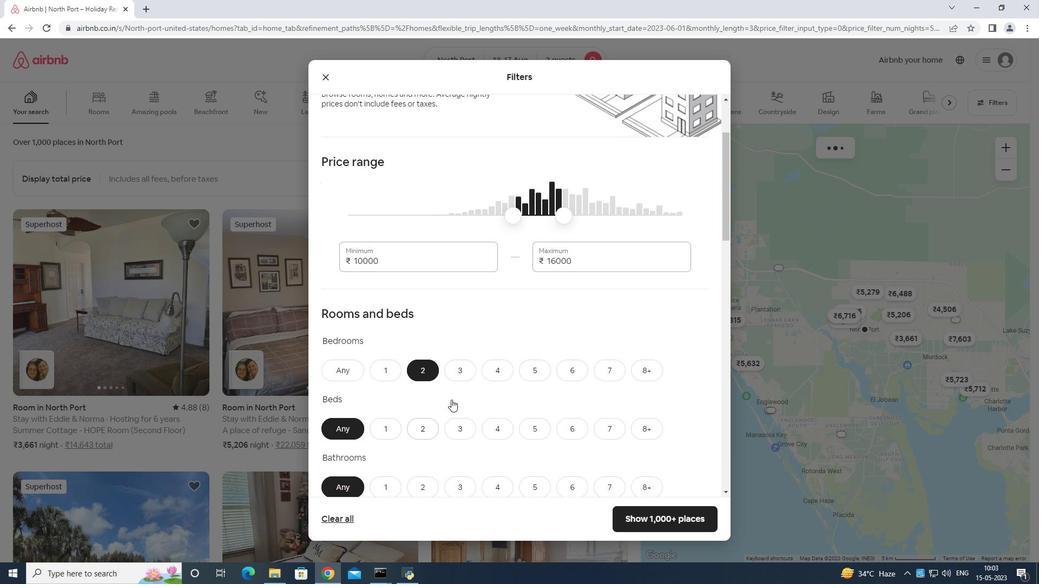
Action: Mouse moved to (389, 323)
Screenshot: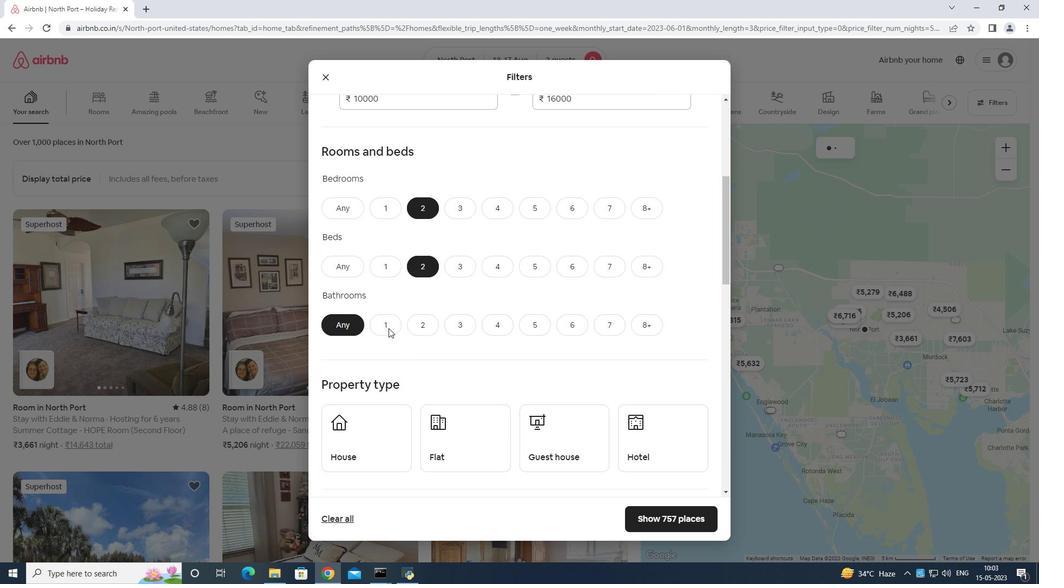 
Action: Mouse pressed left at (389, 323)
Screenshot: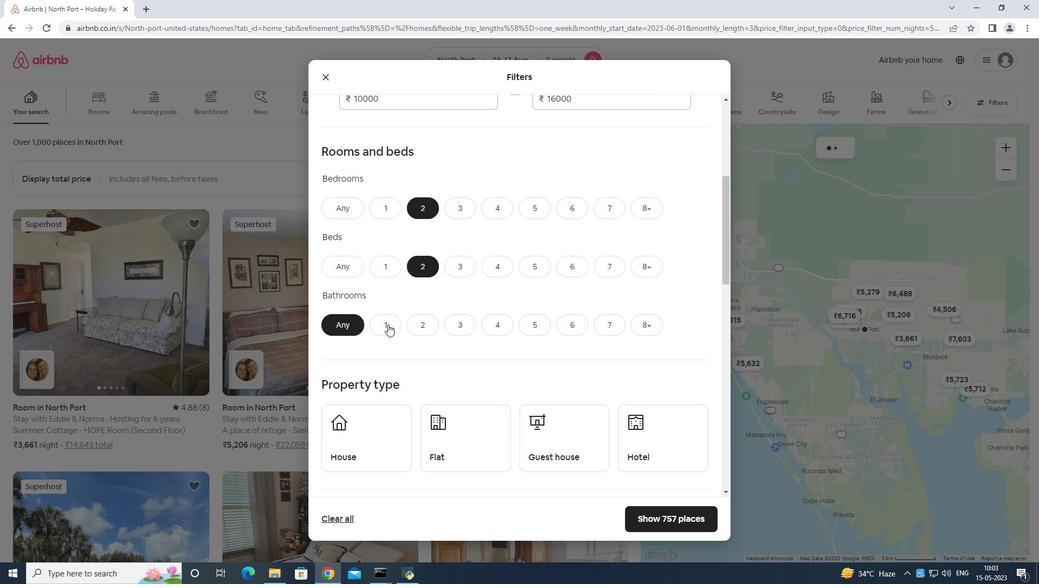 
Action: Mouse moved to (377, 437)
Screenshot: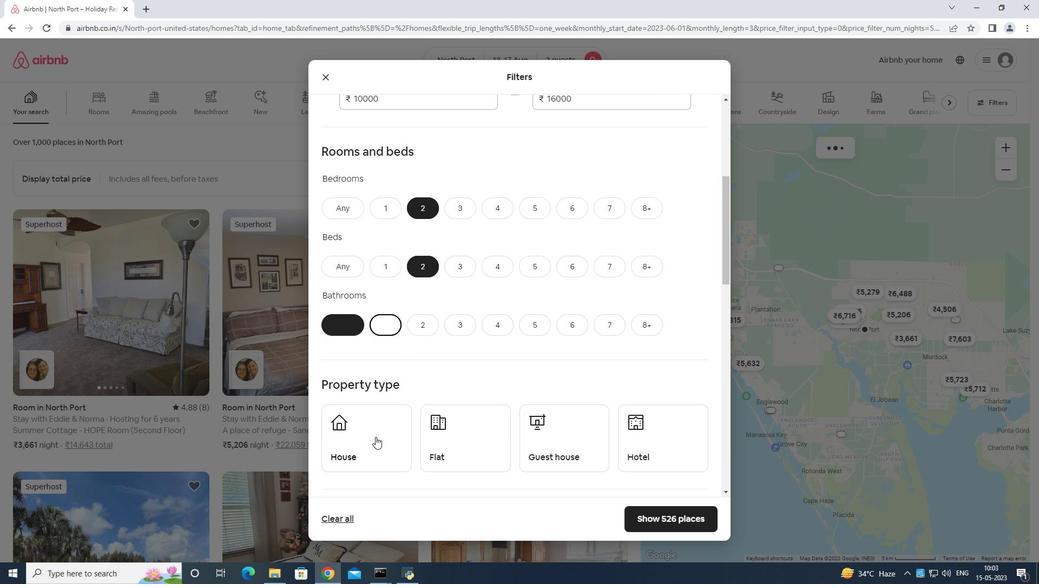 
Action: Mouse pressed left at (377, 437)
Screenshot: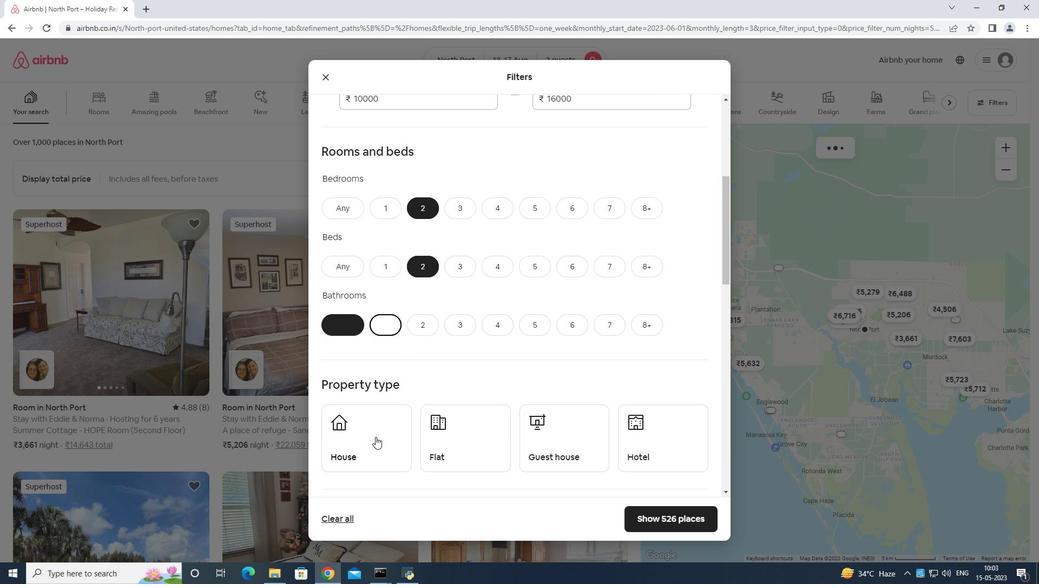 
Action: Mouse moved to (461, 439)
Screenshot: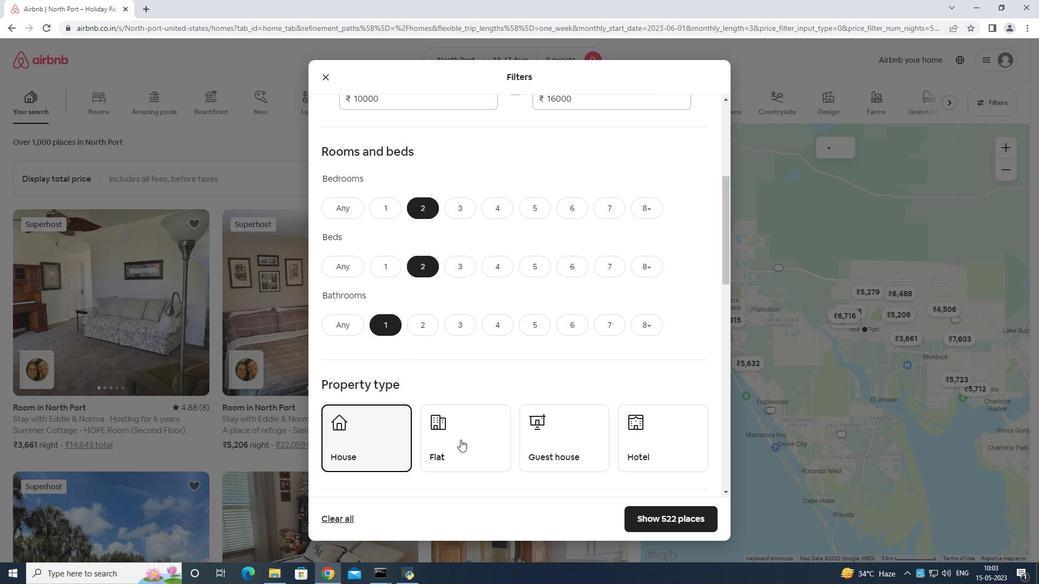 
Action: Mouse pressed left at (461, 439)
Screenshot: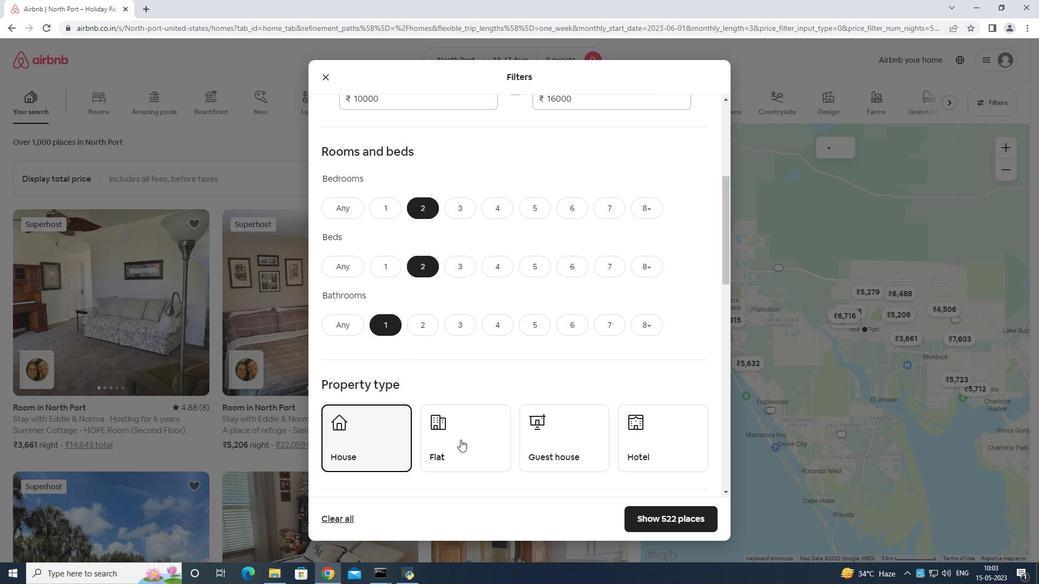 
Action: Mouse moved to (550, 449)
Screenshot: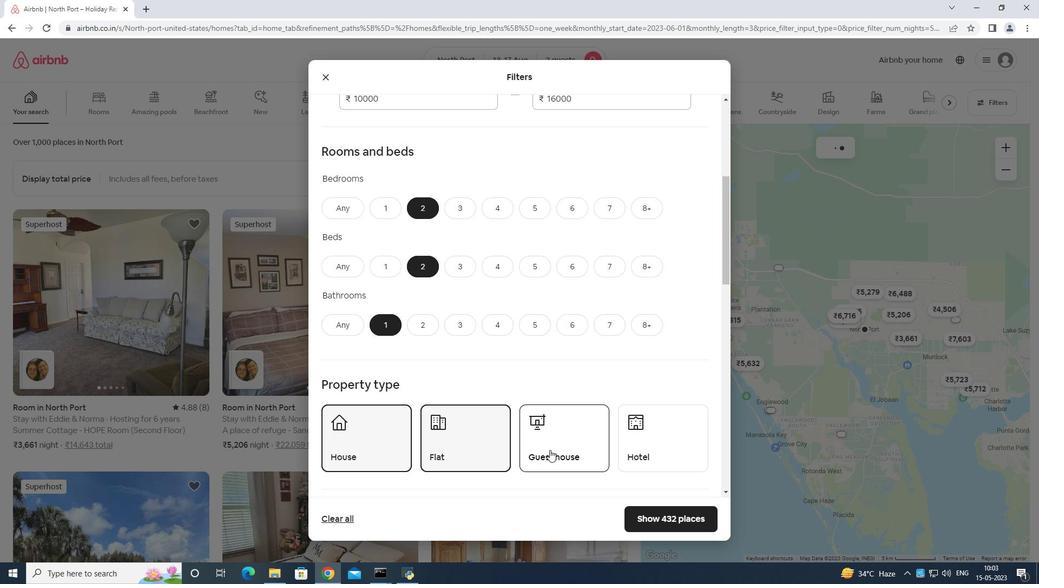 
Action: Mouse pressed left at (550, 449)
Screenshot: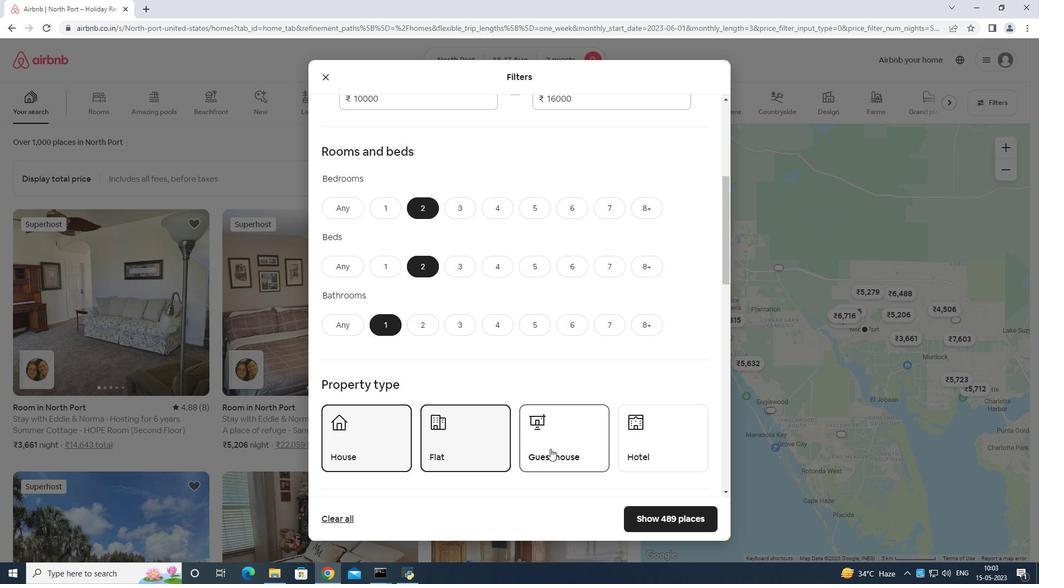 
Action: Mouse moved to (561, 442)
Screenshot: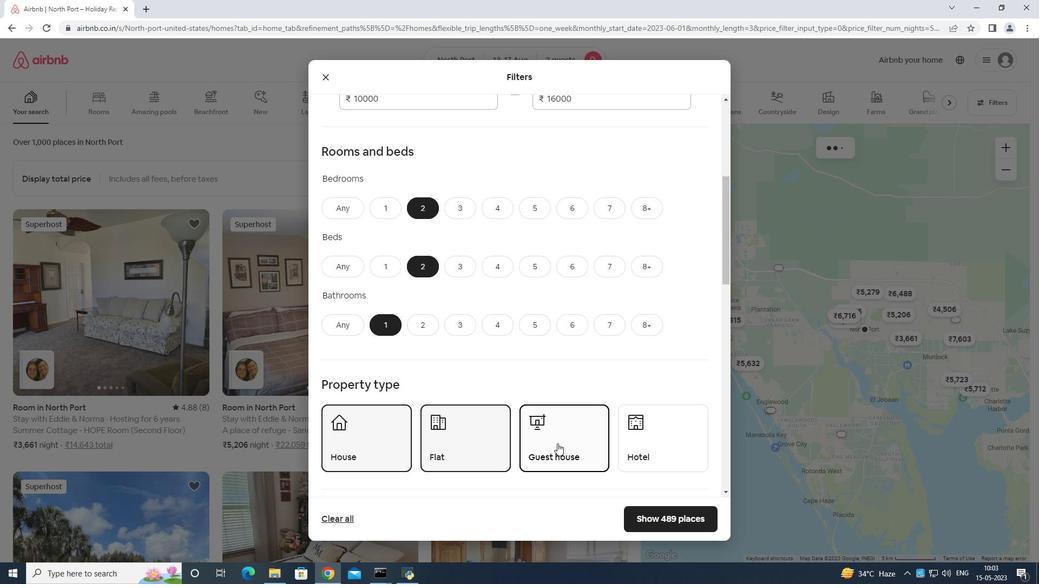 
Action: Mouse scrolled (561, 441) with delta (0, 0)
Screenshot: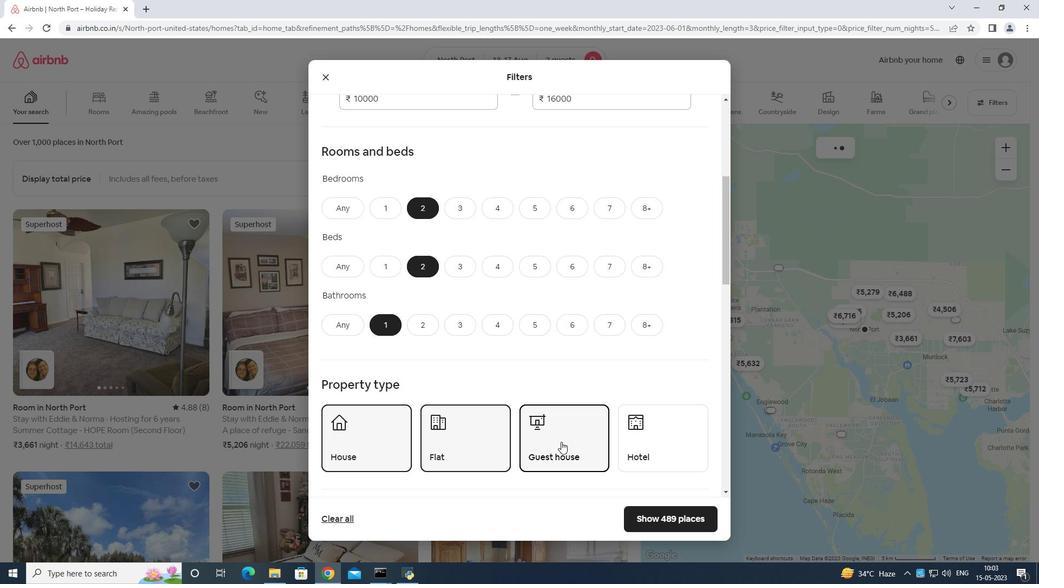 
Action: Mouse scrolled (561, 441) with delta (0, 0)
Screenshot: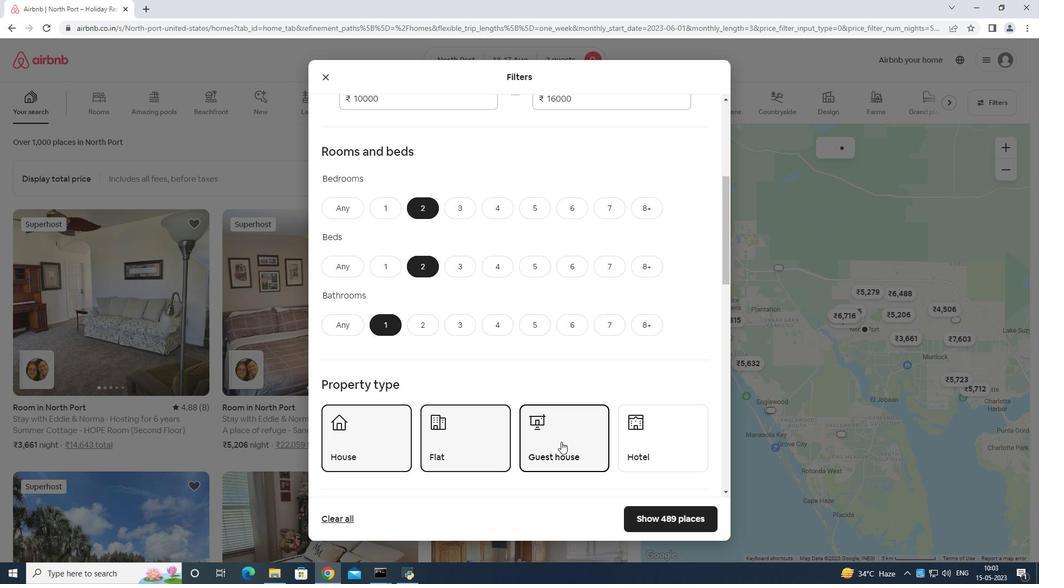 
Action: Mouse scrolled (561, 441) with delta (0, 0)
Screenshot: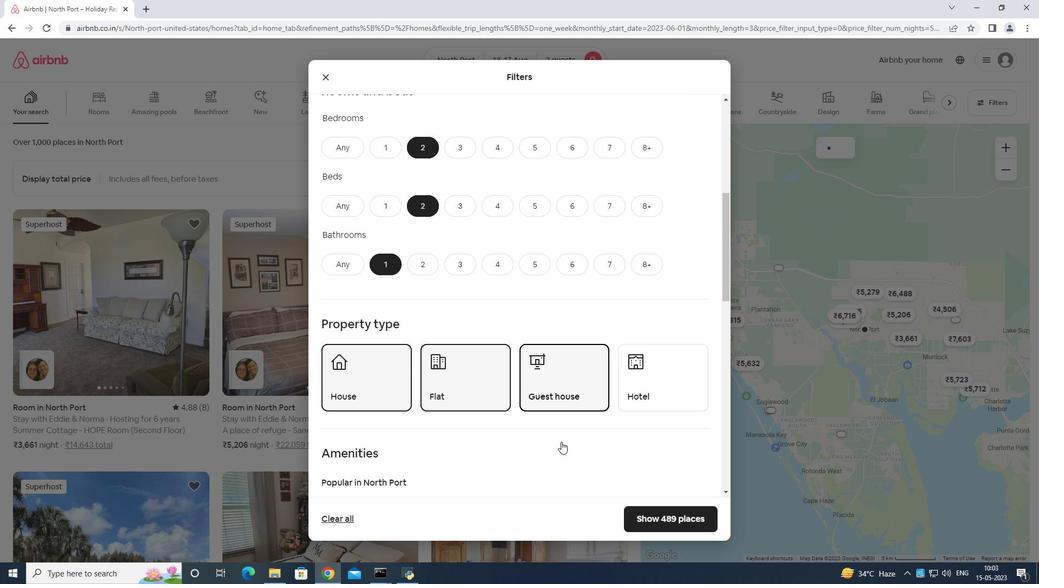 
Action: Mouse scrolled (561, 441) with delta (0, 0)
Screenshot: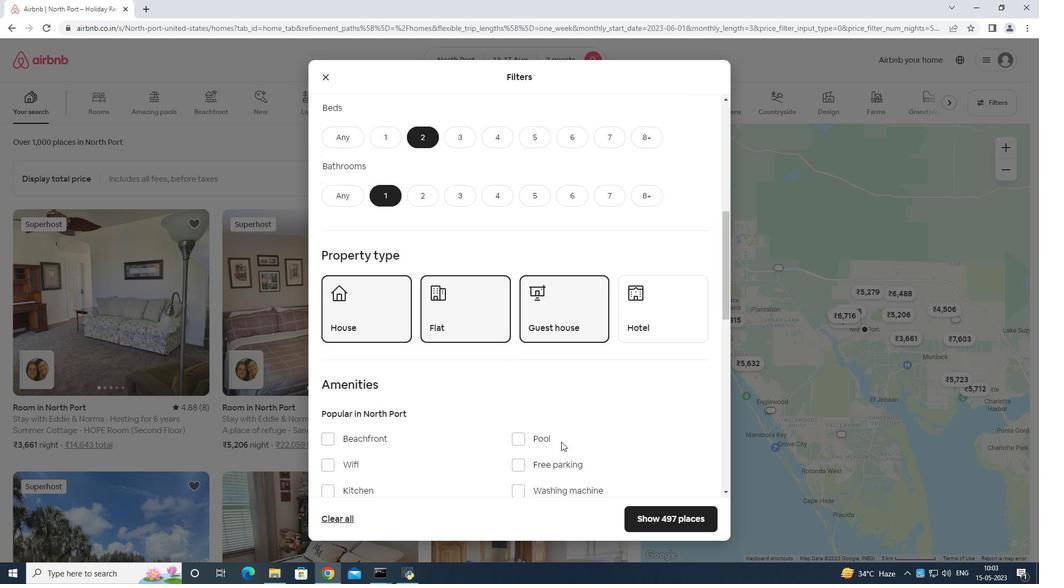 
Action: Mouse scrolled (561, 441) with delta (0, 0)
Screenshot: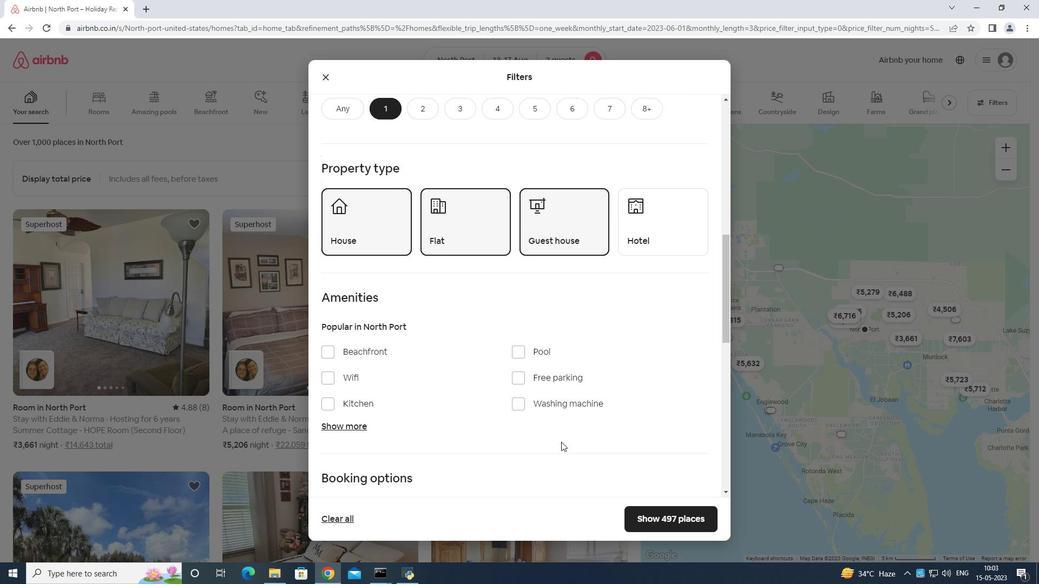 
Action: Mouse scrolled (561, 441) with delta (0, 0)
Screenshot: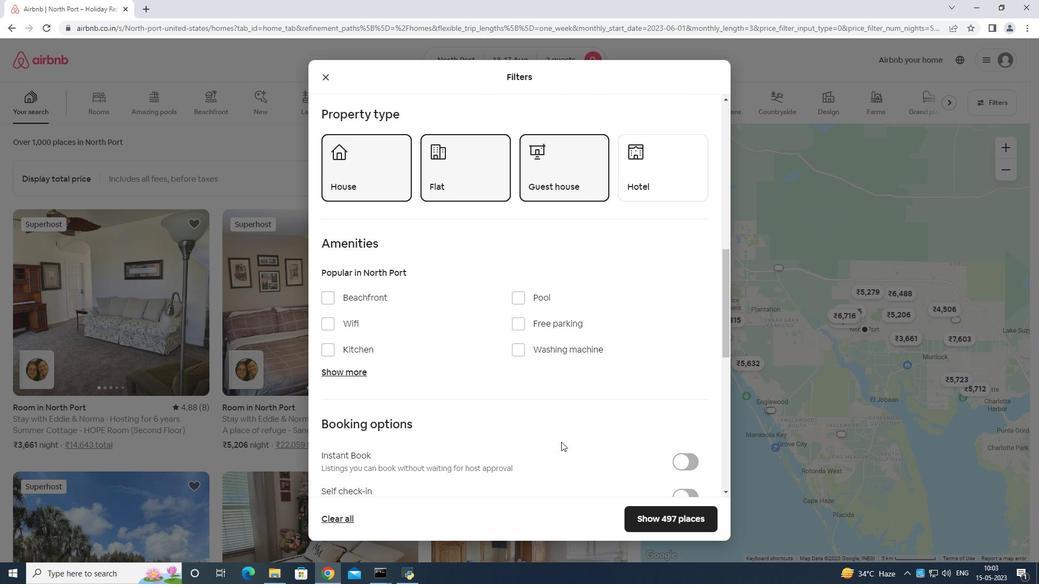 
Action: Mouse moved to (332, 270)
Screenshot: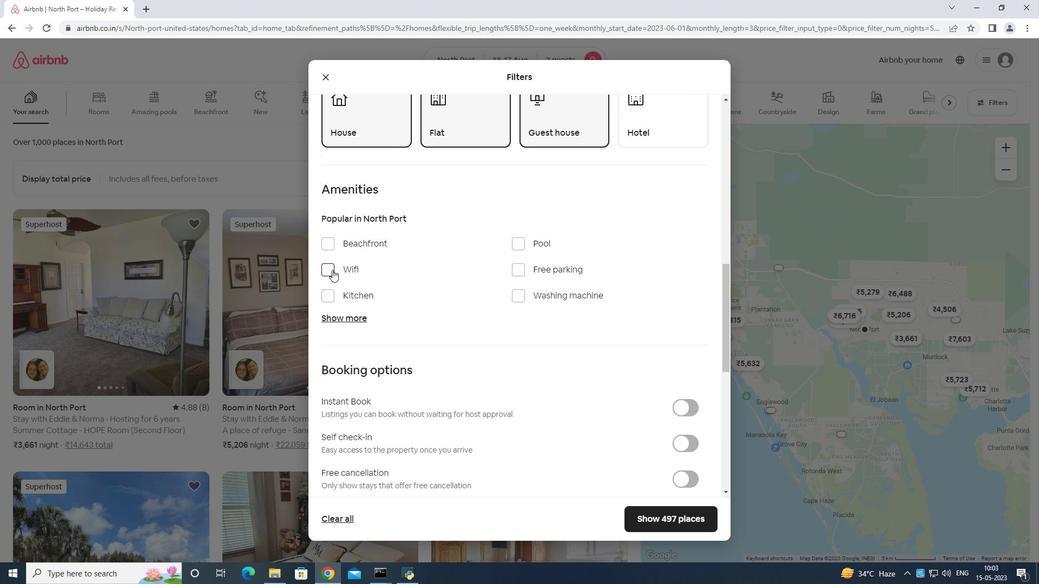 
Action: Mouse pressed left at (332, 270)
Screenshot: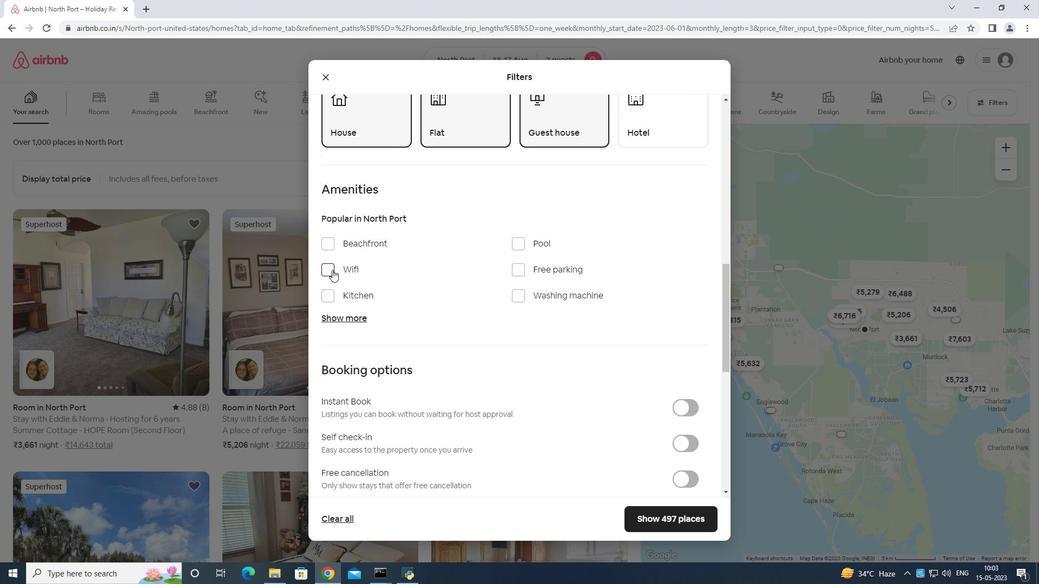
Action: Mouse moved to (687, 443)
Screenshot: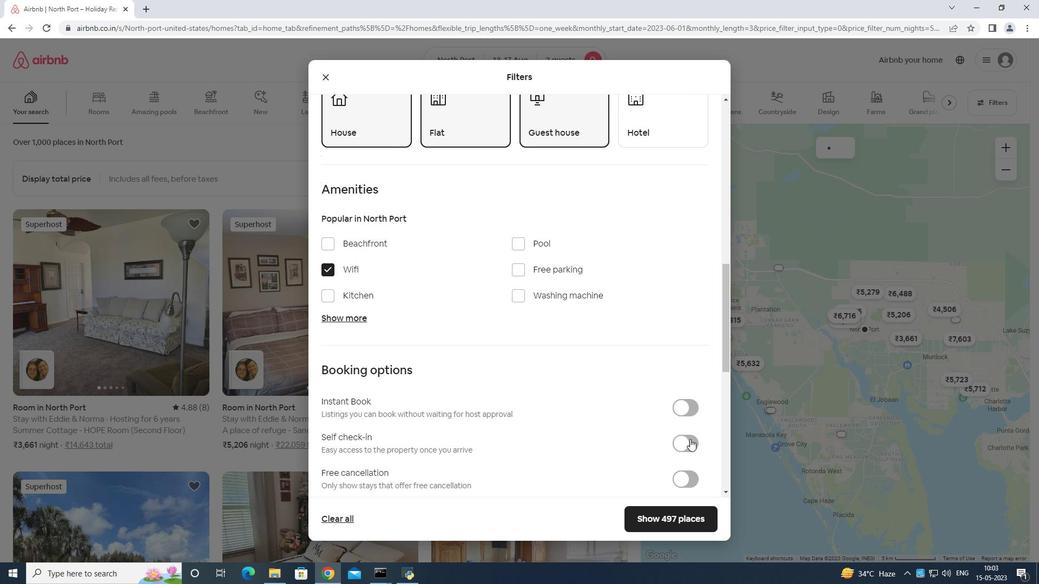 
Action: Mouse pressed left at (687, 443)
Screenshot: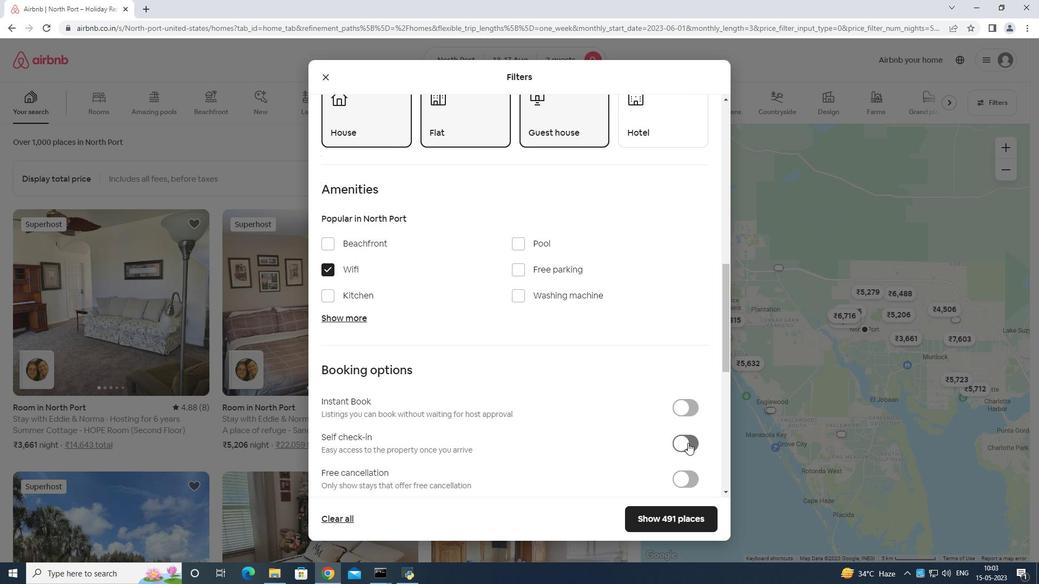
Action: Mouse moved to (699, 431)
Screenshot: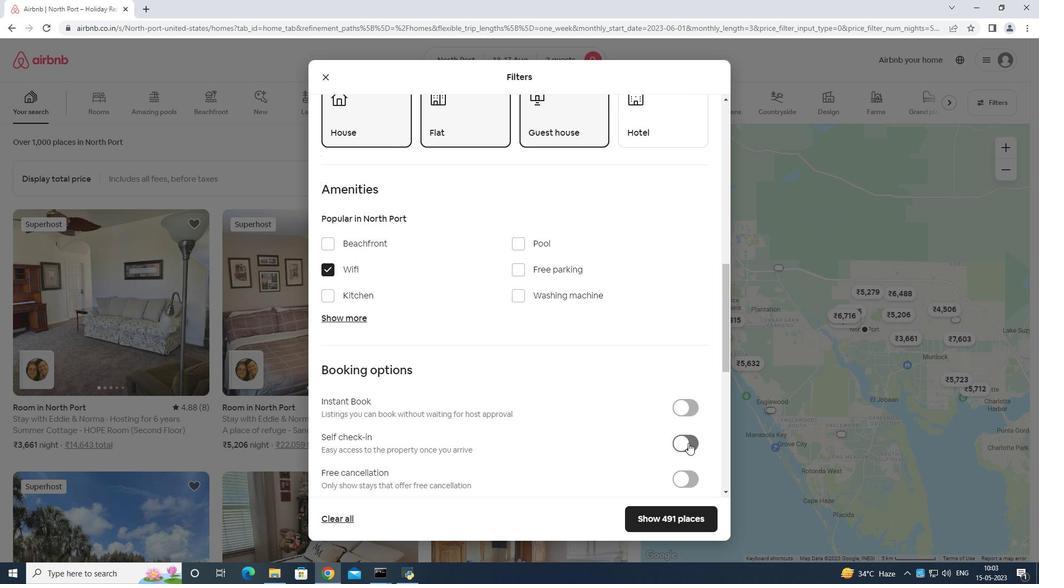 
Action: Mouse scrolled (699, 431) with delta (0, 0)
Screenshot: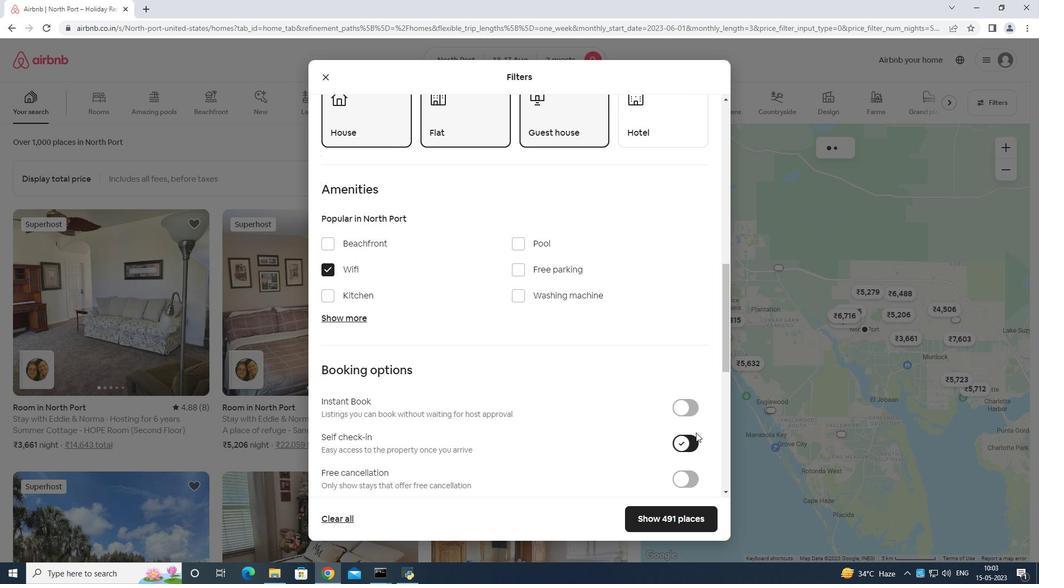 
Action: Mouse scrolled (699, 431) with delta (0, 0)
Screenshot: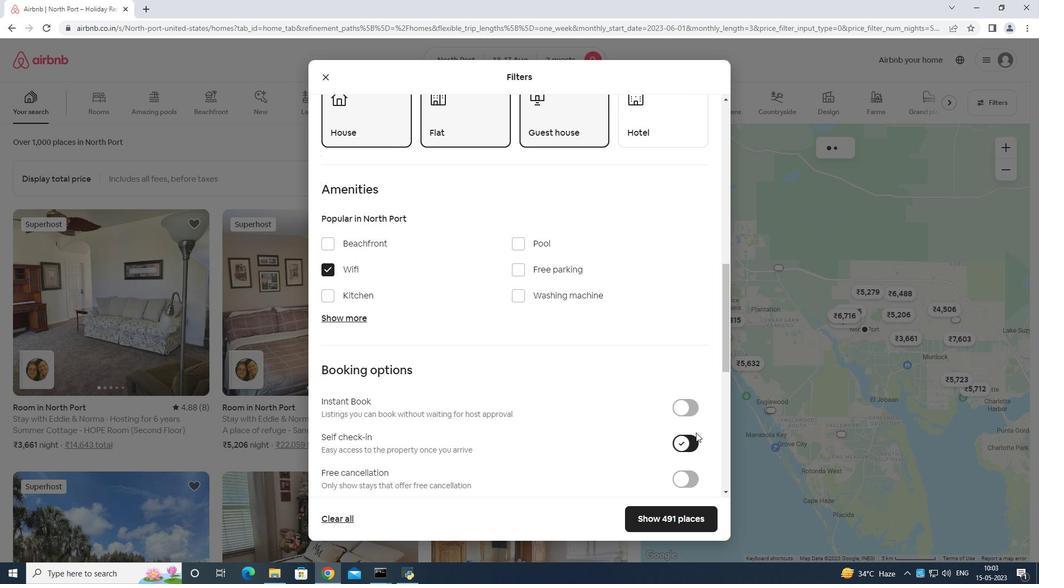 
Action: Mouse scrolled (699, 431) with delta (0, 0)
Screenshot: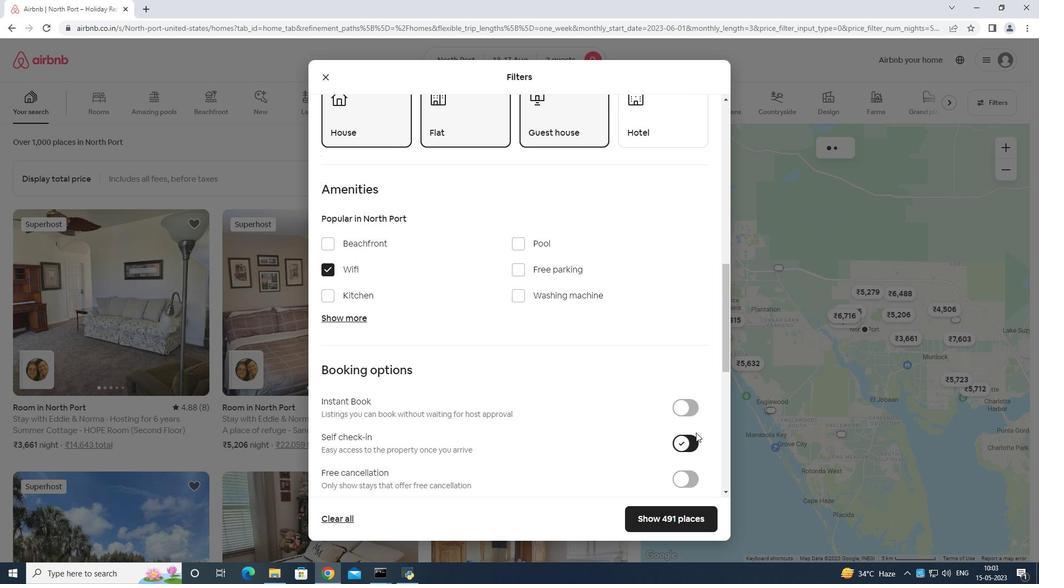 
Action: Mouse scrolled (699, 431) with delta (0, 0)
Screenshot: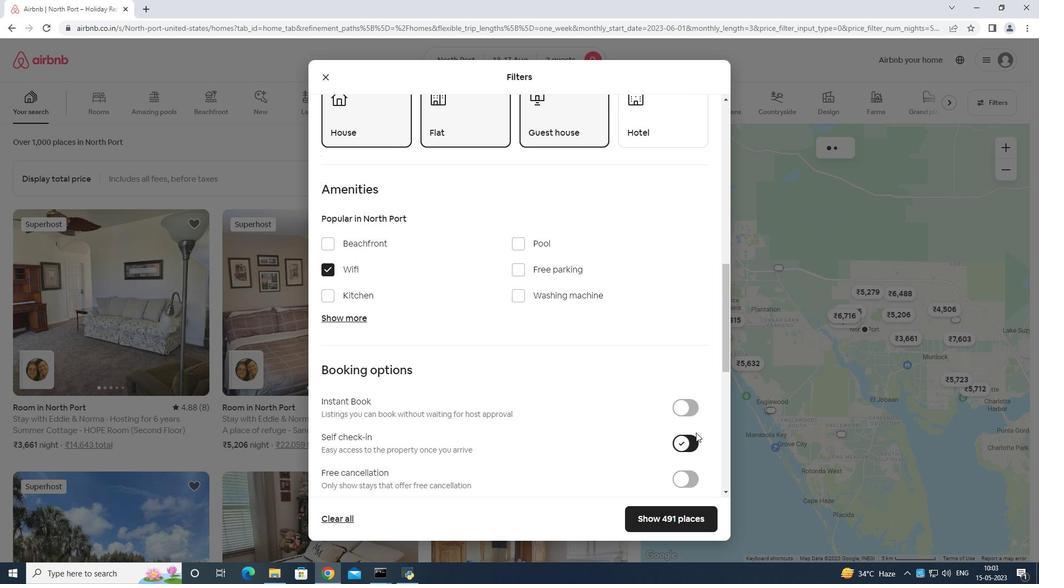 
Action: Mouse scrolled (699, 431) with delta (0, 0)
Screenshot: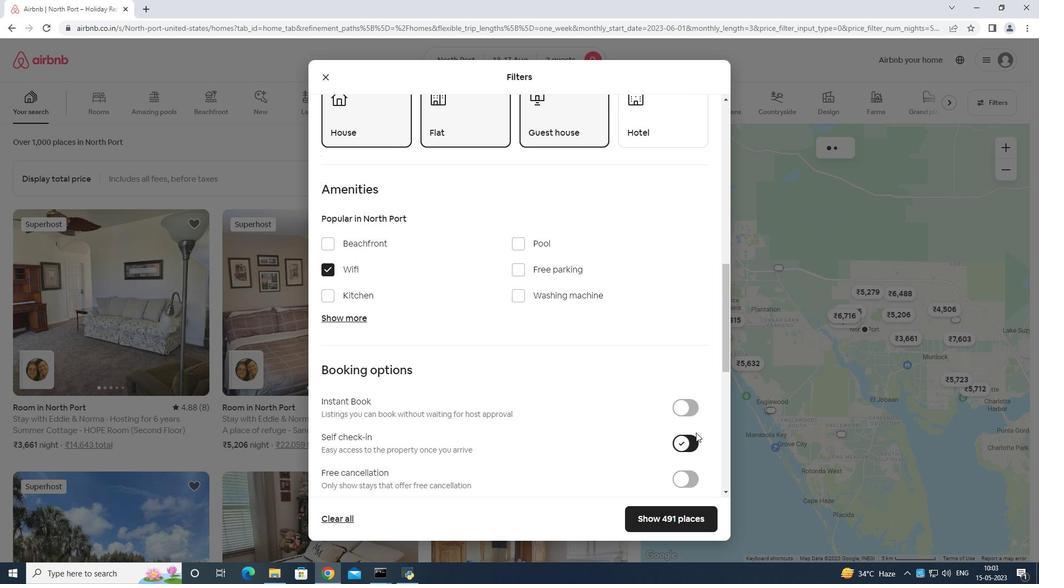 
Action: Mouse moved to (700, 431)
Screenshot: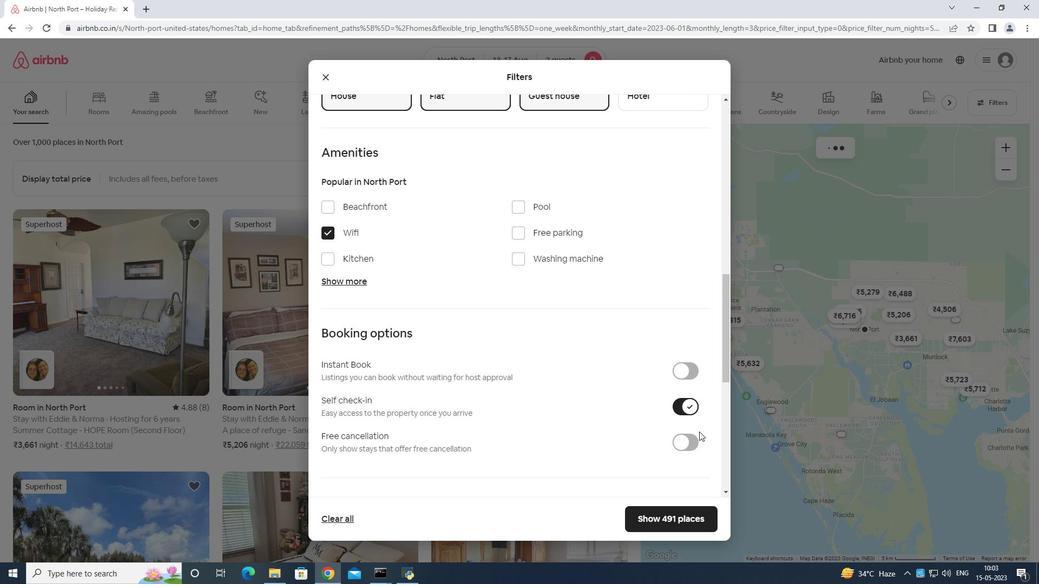 
Action: Mouse scrolled (700, 430) with delta (0, 0)
Screenshot: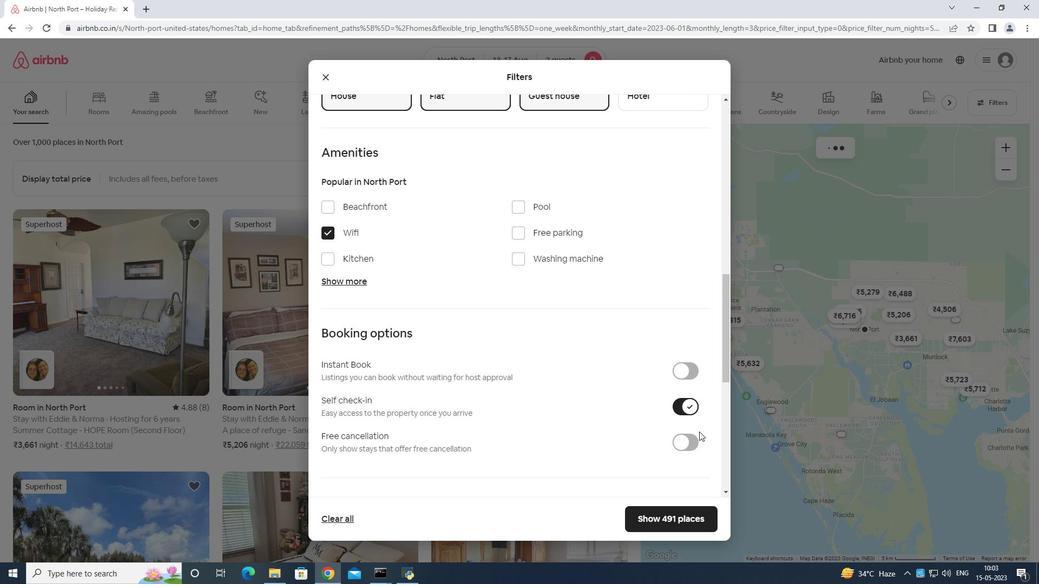 
Action: Mouse scrolled (700, 430) with delta (0, 0)
Screenshot: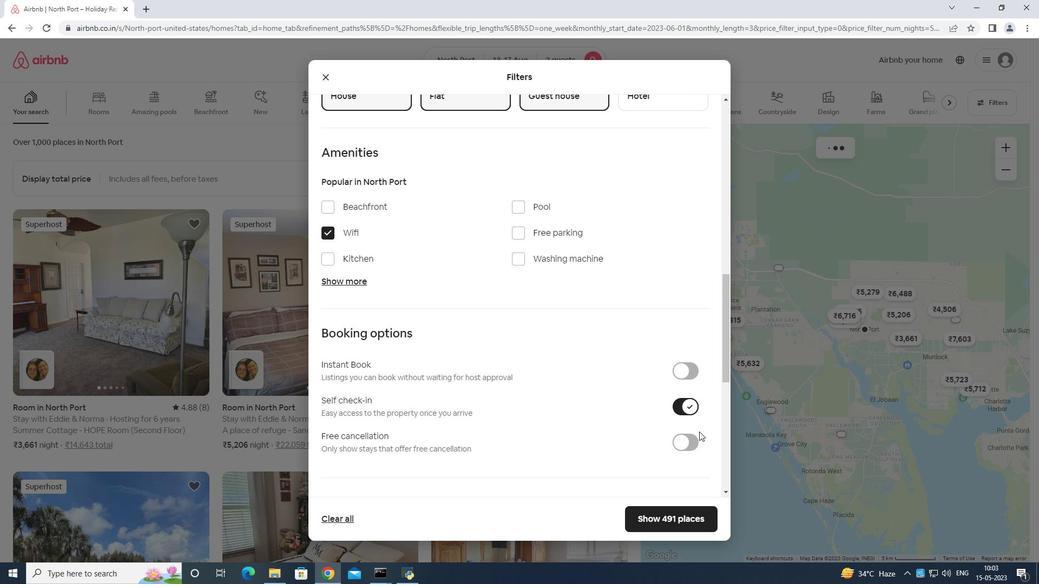 
Action: Mouse scrolled (700, 430) with delta (0, 0)
Screenshot: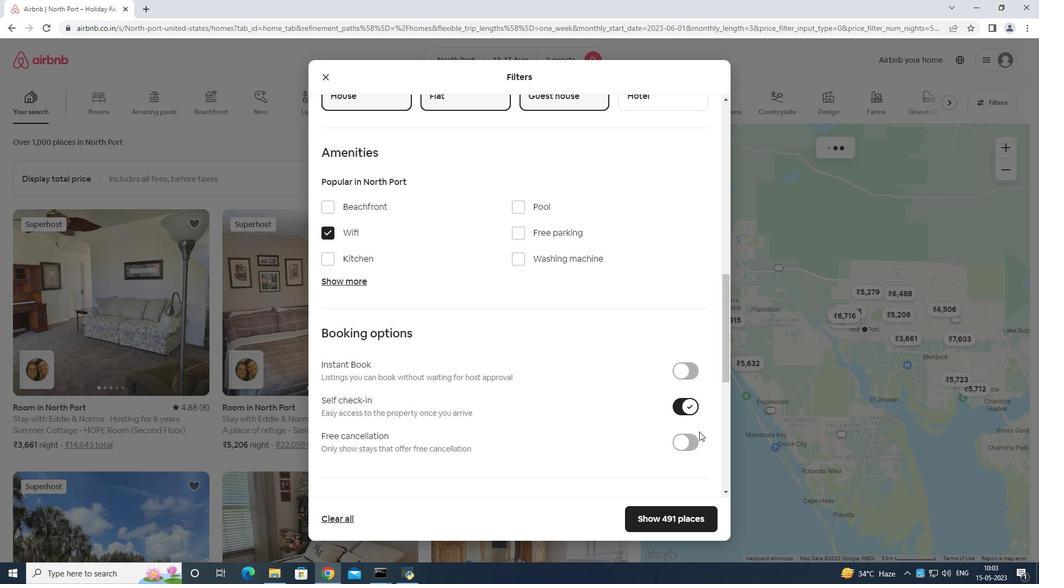 
Action: Mouse moved to (698, 432)
Screenshot: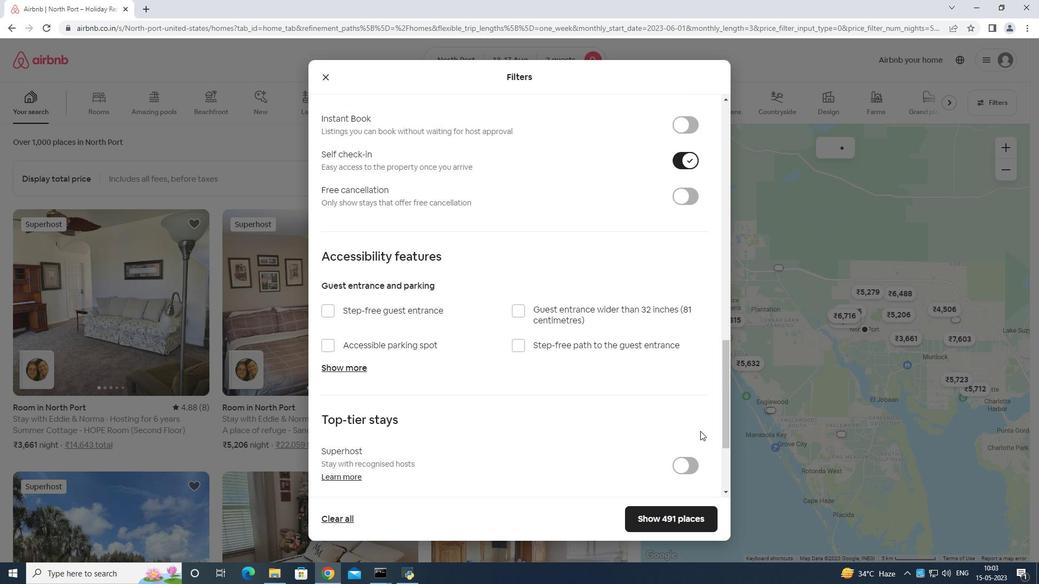 
Action: Mouse scrolled (698, 431) with delta (0, 0)
Screenshot: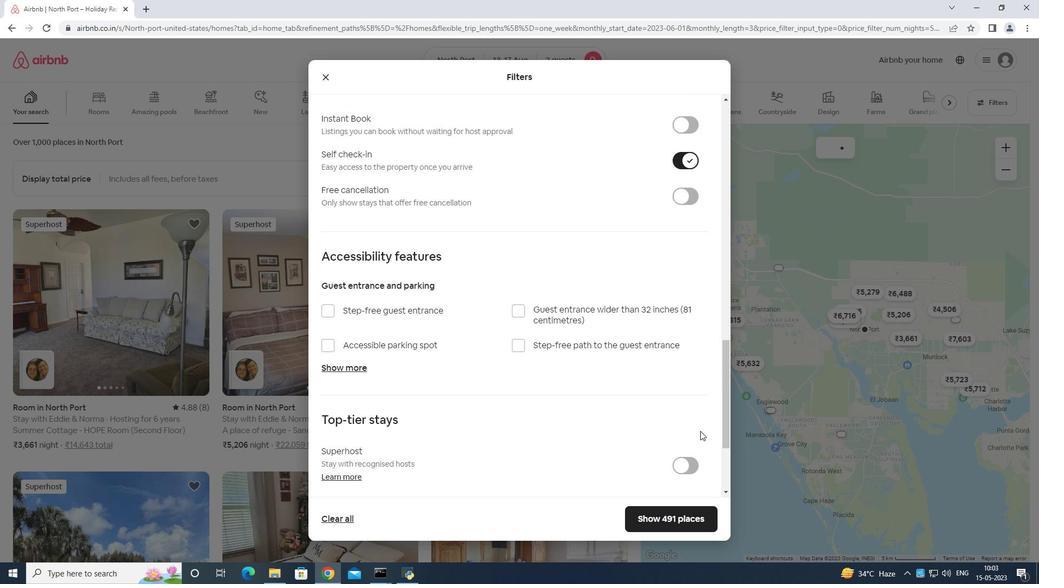 
Action: Mouse moved to (697, 433)
Screenshot: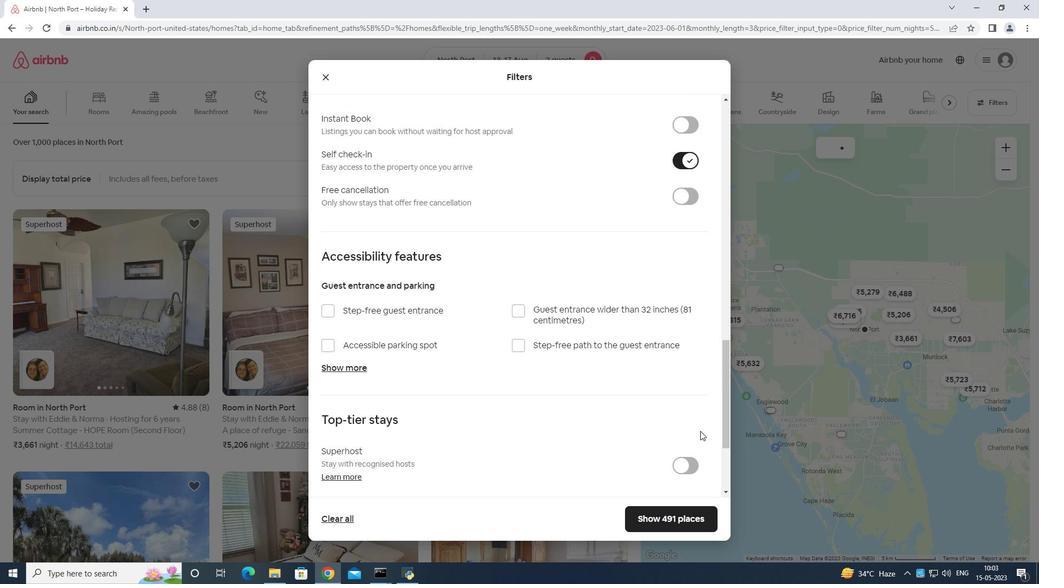
Action: Mouse scrolled (697, 432) with delta (0, 0)
Screenshot: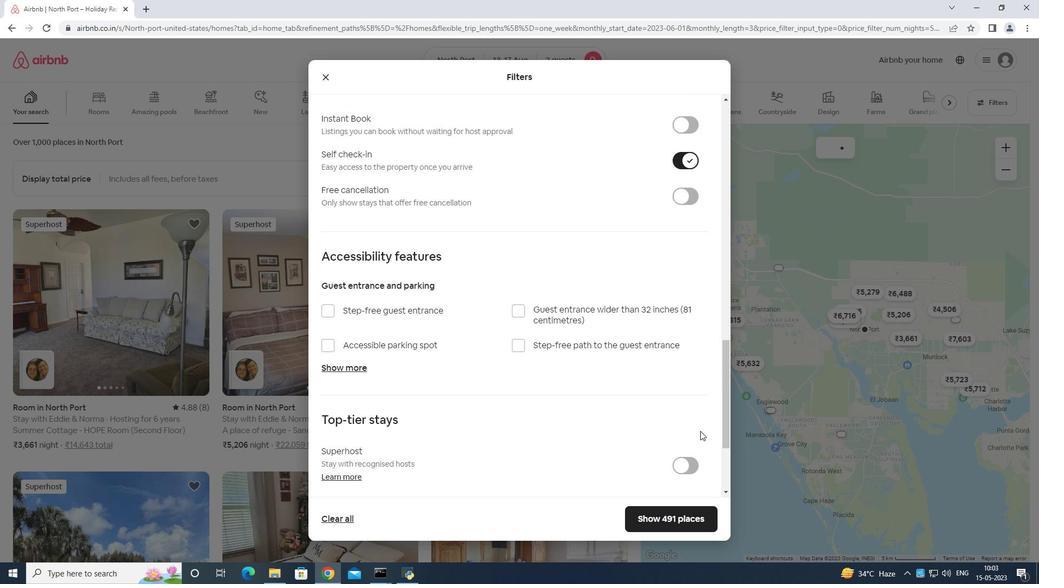 
Action: Mouse scrolled (697, 432) with delta (0, 0)
Screenshot: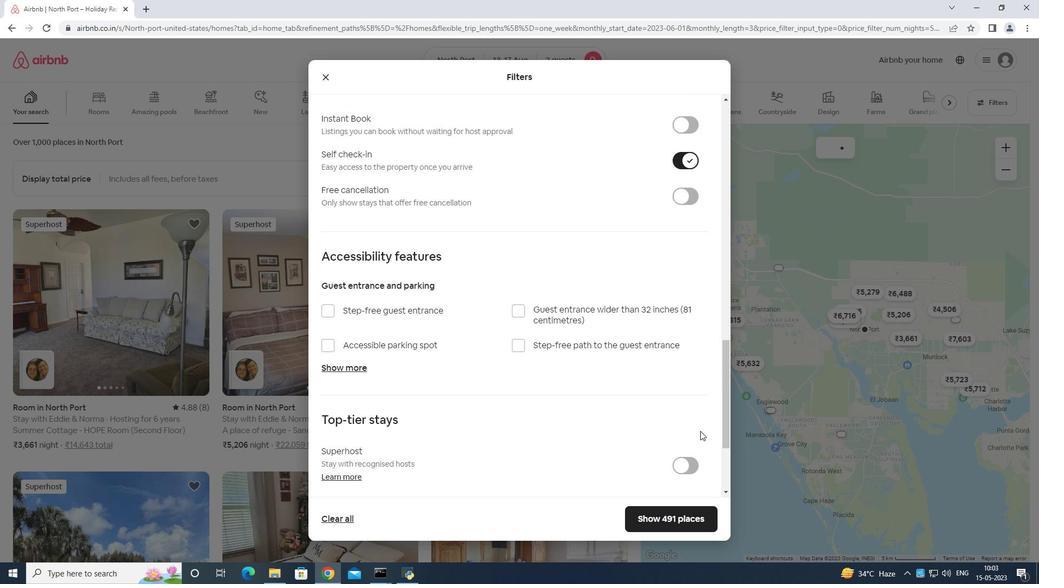
Action: Mouse moved to (676, 446)
Screenshot: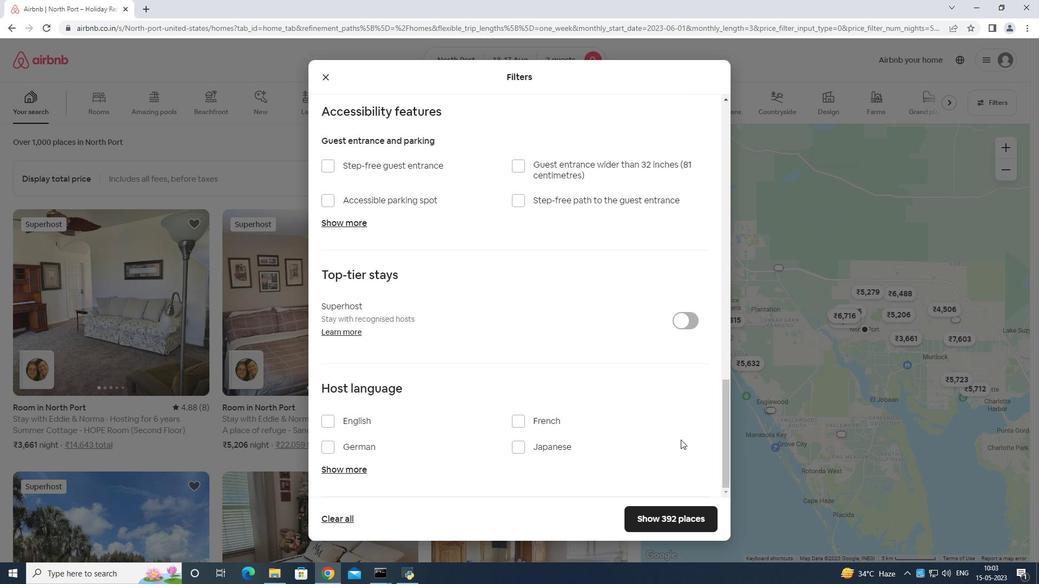 
Action: Mouse scrolled (676, 445) with delta (0, 0)
Screenshot: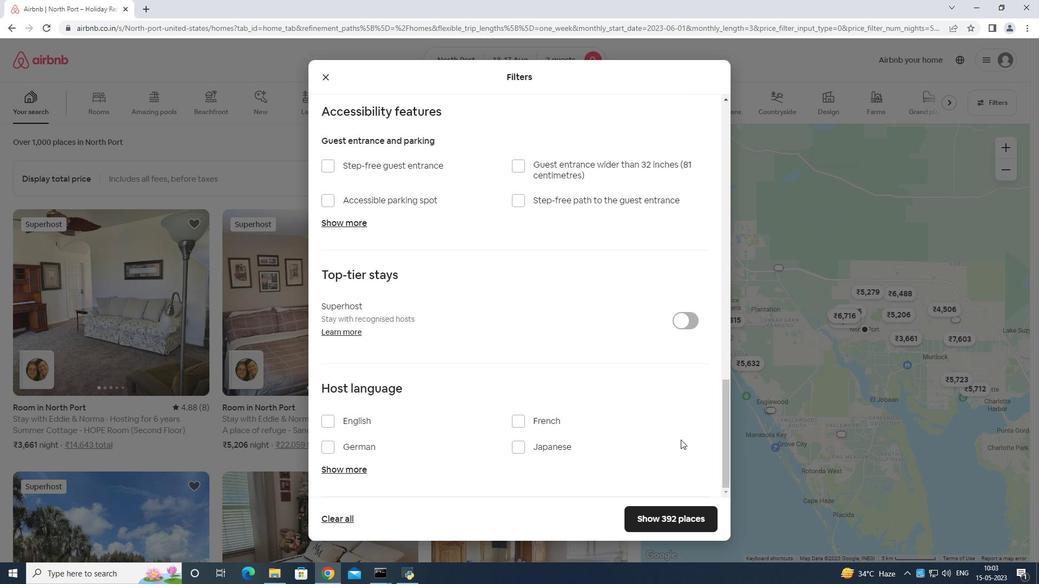 
Action: Mouse moved to (674, 449)
Screenshot: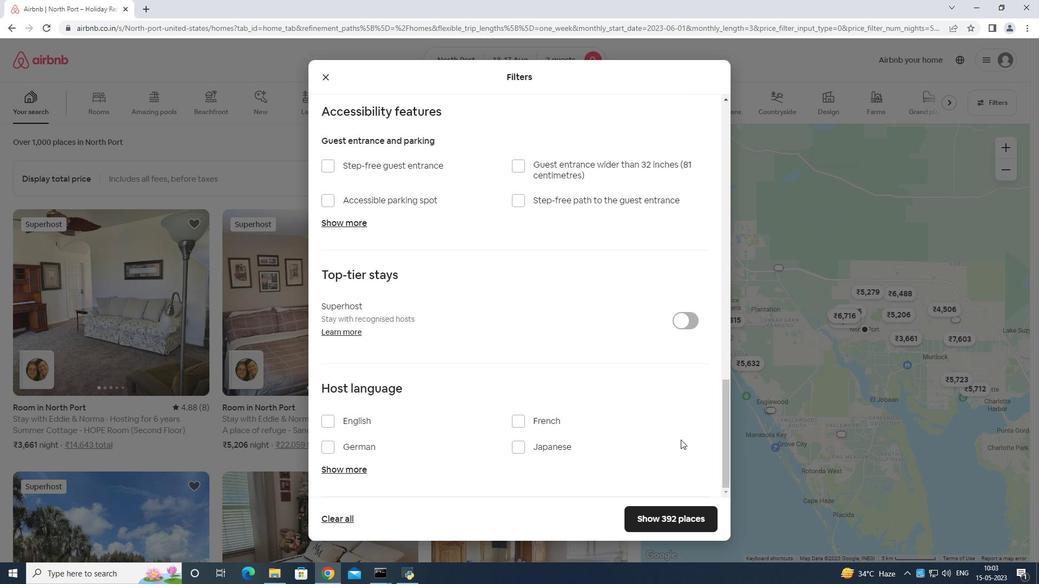 
Action: Mouse scrolled (674, 449) with delta (0, 0)
Screenshot: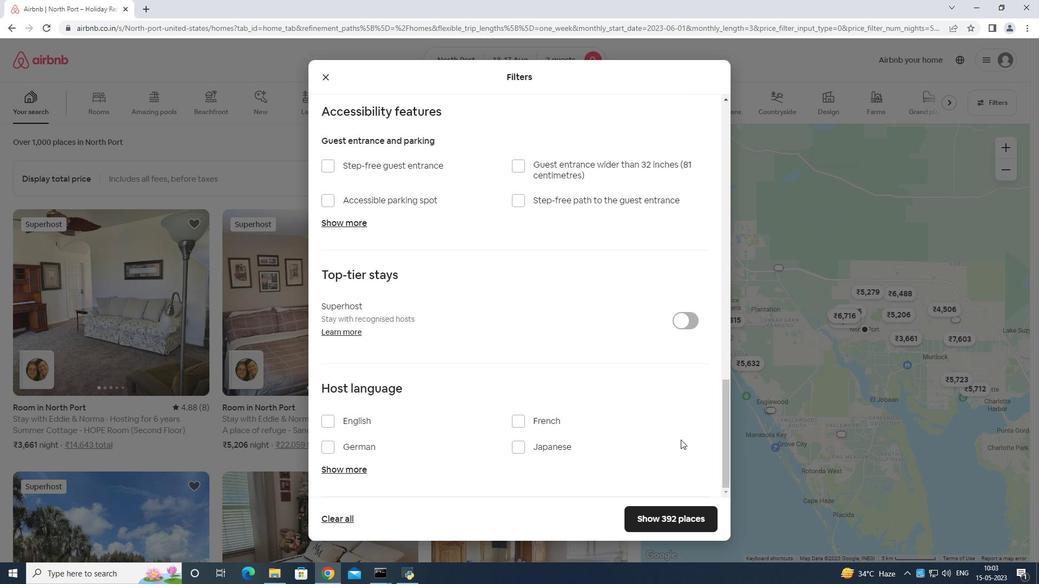 
Action: Mouse moved to (669, 454)
Screenshot: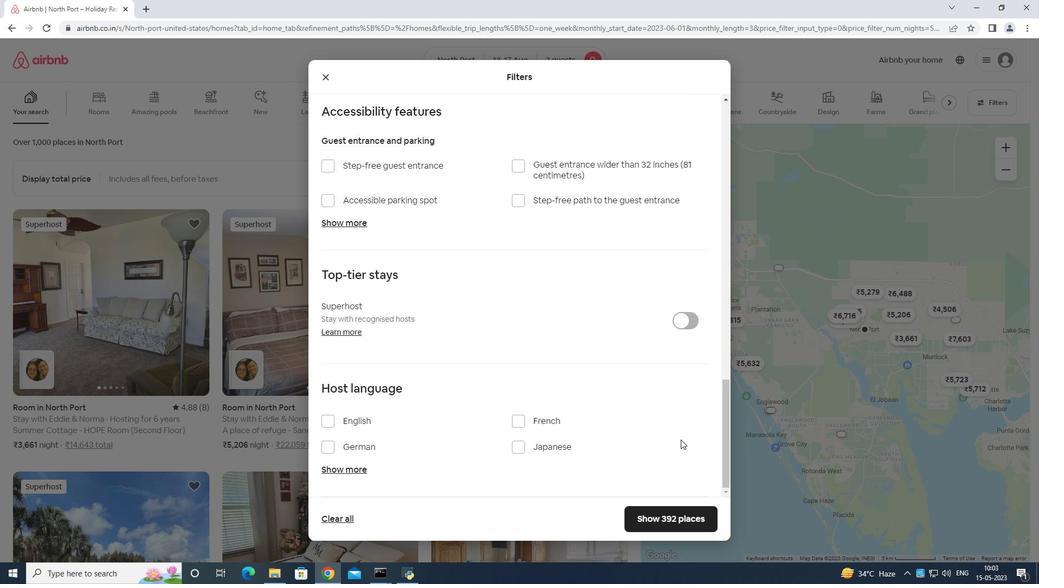 
Action: Mouse scrolled (669, 454) with delta (0, 0)
Screenshot: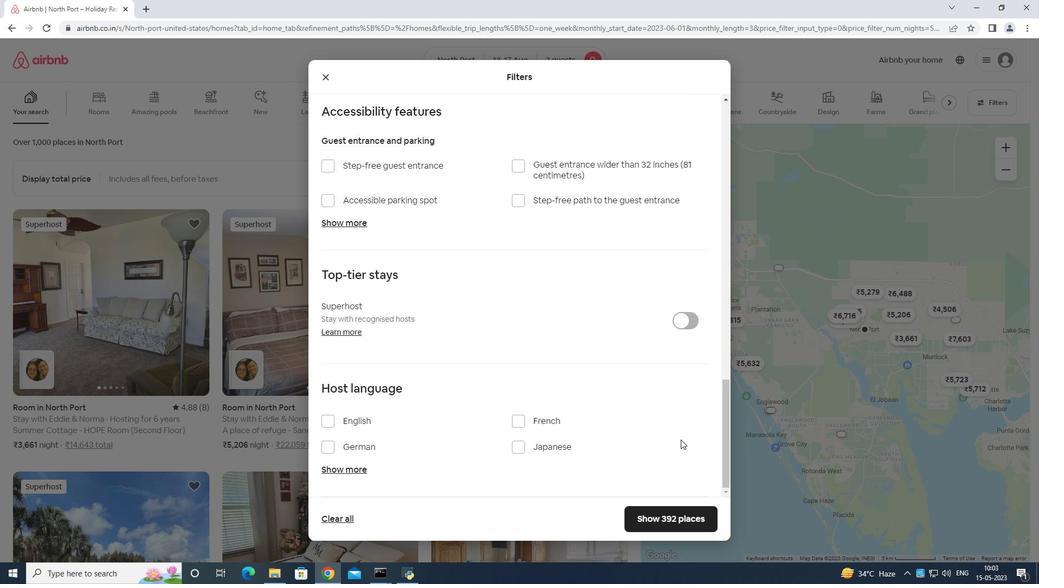 
Action: Mouse moved to (333, 415)
Screenshot: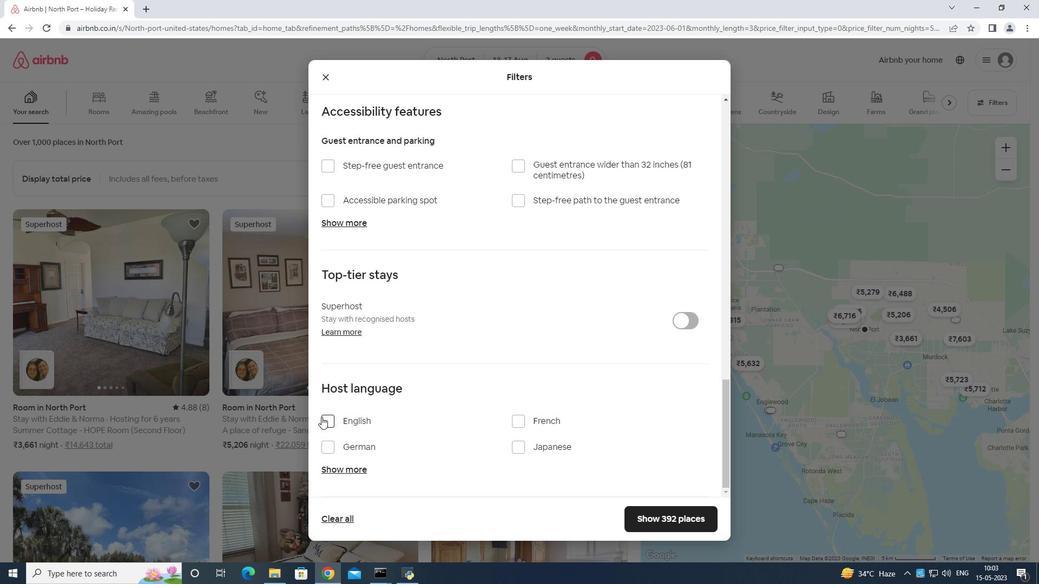 
Action: Mouse pressed left at (333, 415)
Screenshot: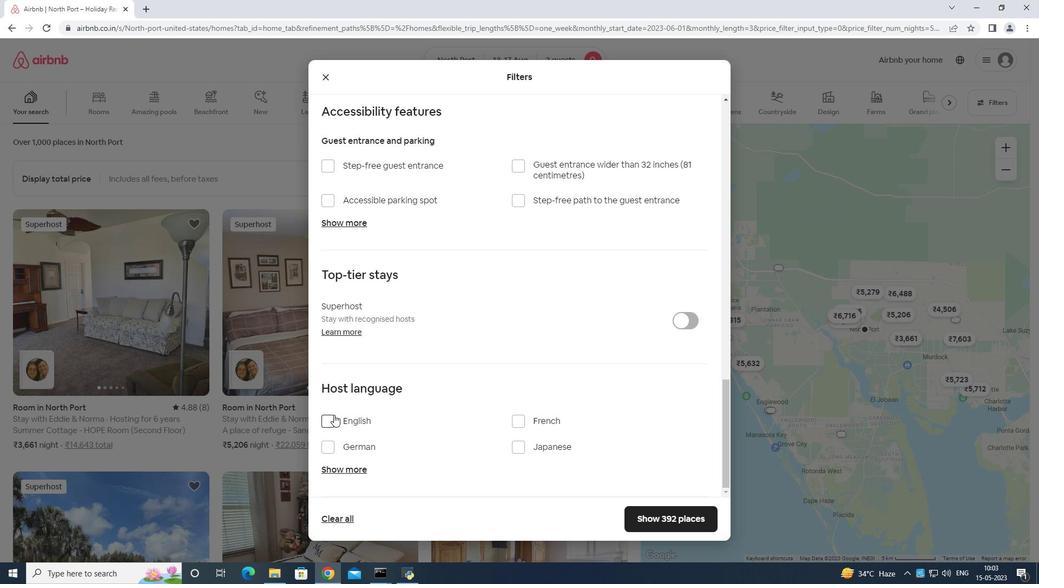 
Action: Mouse moved to (651, 520)
Screenshot: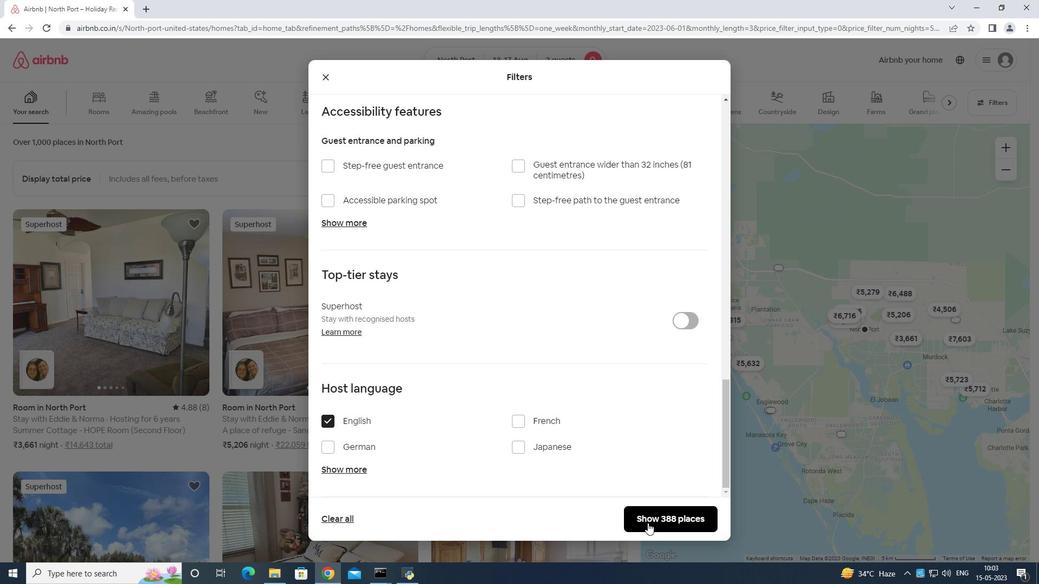 
Action: Mouse pressed left at (651, 520)
Screenshot: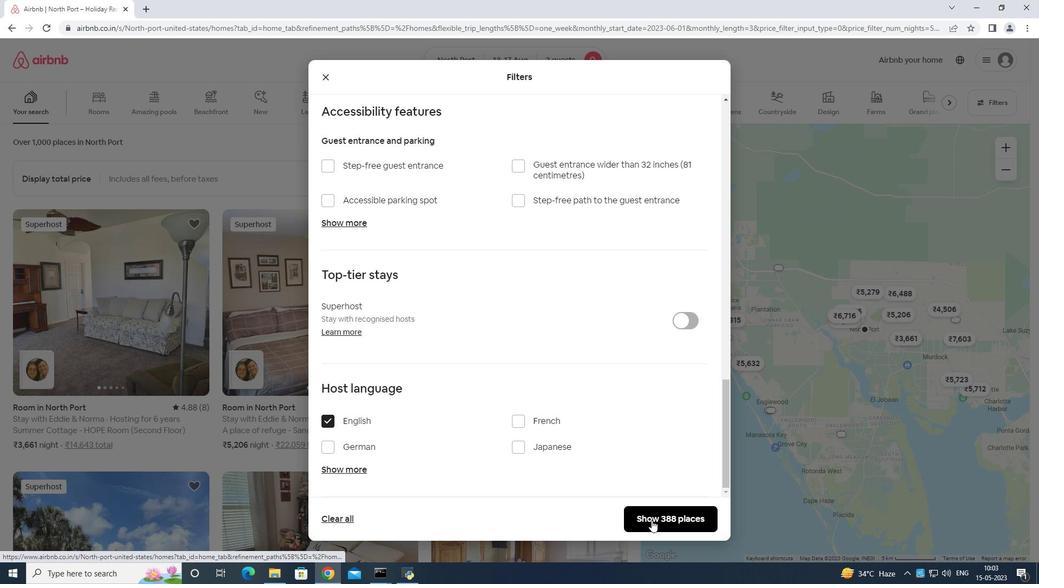 
